 Task: Look for space in Lasarte, Spain from 9th June, 2023 to 17th June, 2023 for 2 adults in price range Rs.7000 to Rs.12000. Place can be private room with 1  bedroom having 2 beds and 1 bathroom. Property type can be house, flat, guest house. Amenities needed are: wifi, washing machine. Booking option can be shelf check-in. Required host language is English.
Action: Mouse moved to (235, 147)
Screenshot: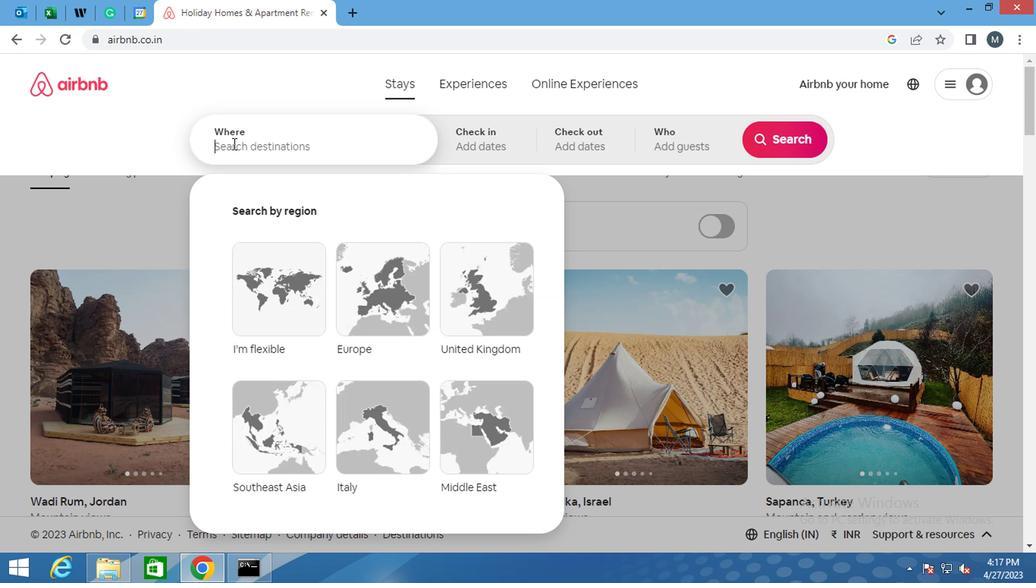 
Action: Mouse pressed left at (235, 147)
Screenshot: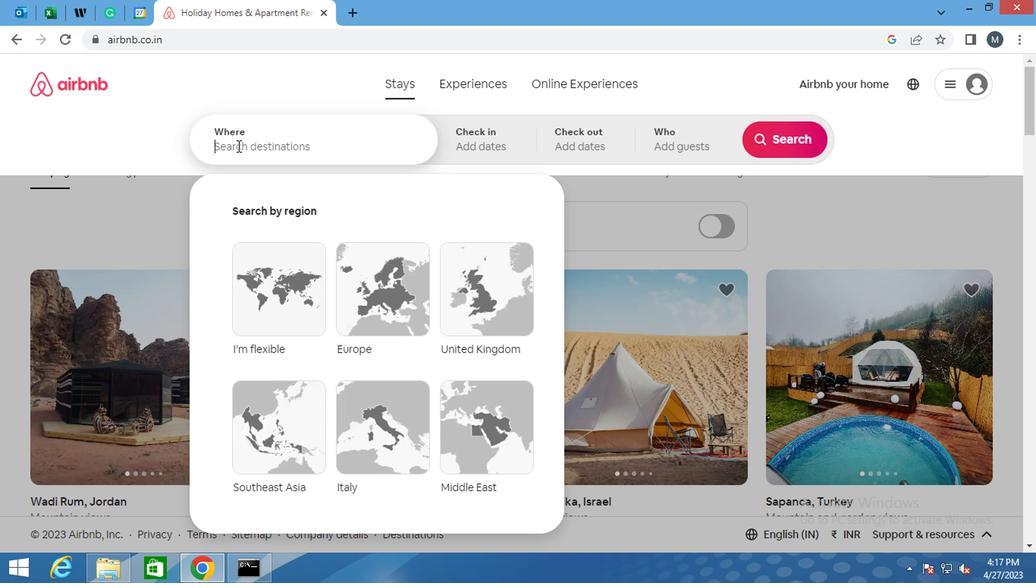 
Action: Key pressed <Key.shift>LASARTE,<Key.space><Key.shift>SPAIN
Screenshot: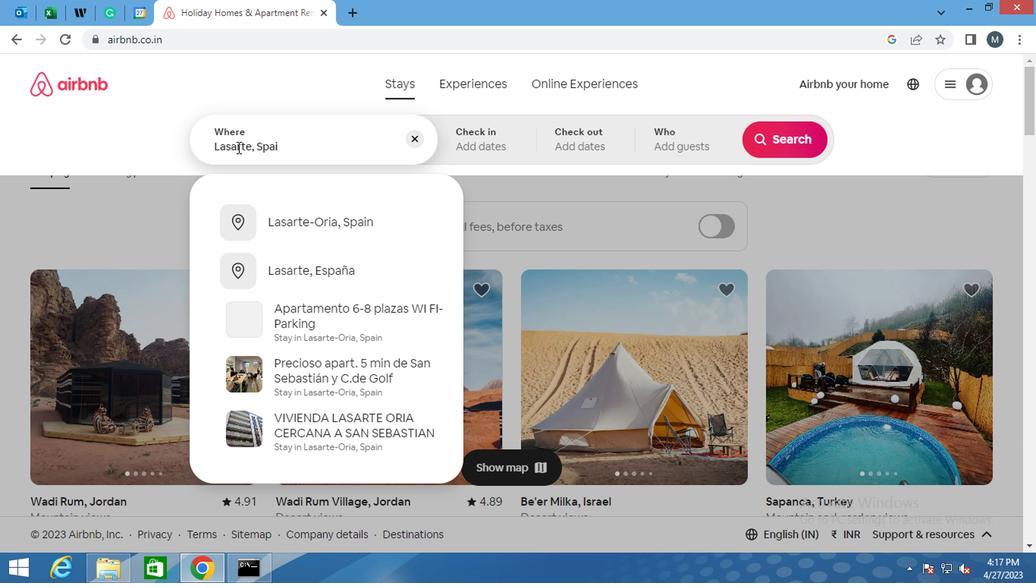 
Action: Mouse moved to (300, 148)
Screenshot: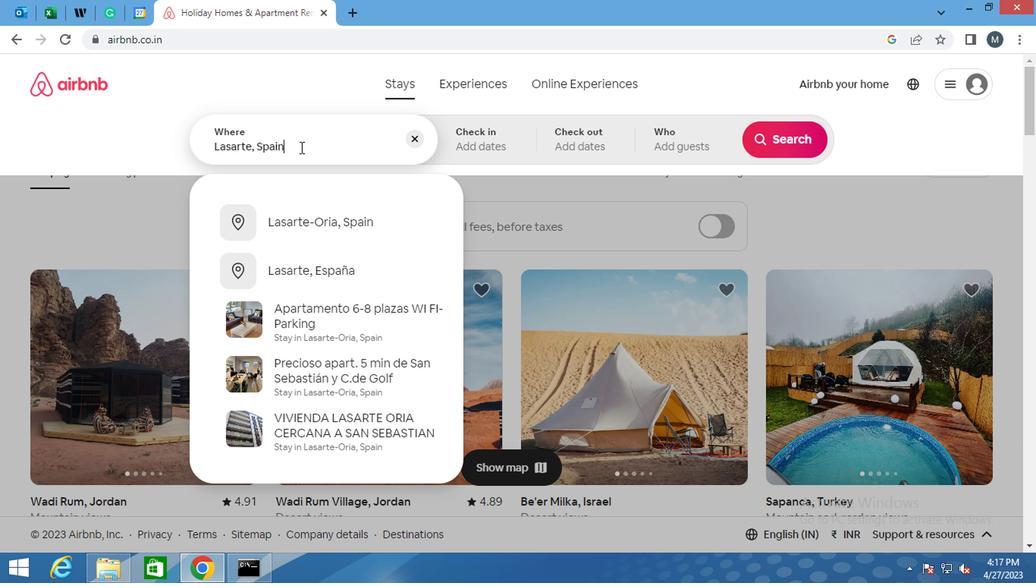 
Action: Key pressed <Key.enter>
Screenshot: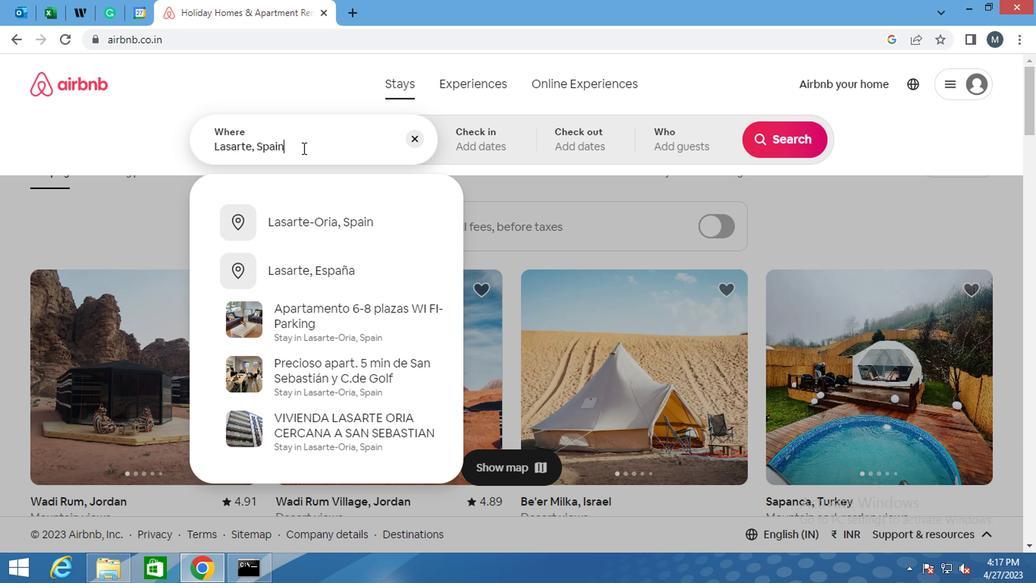 
Action: Mouse moved to (764, 260)
Screenshot: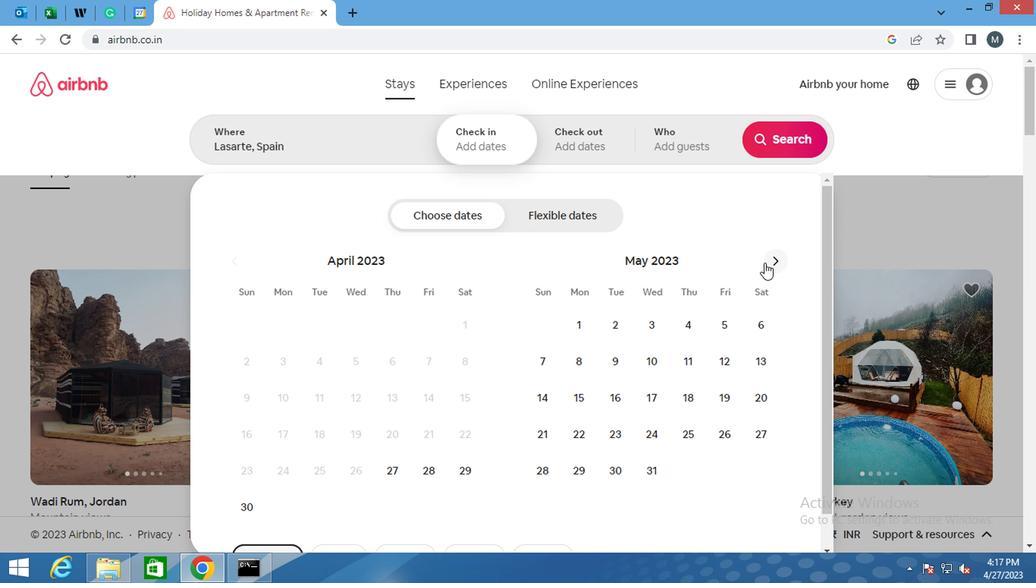 
Action: Mouse pressed left at (764, 260)
Screenshot: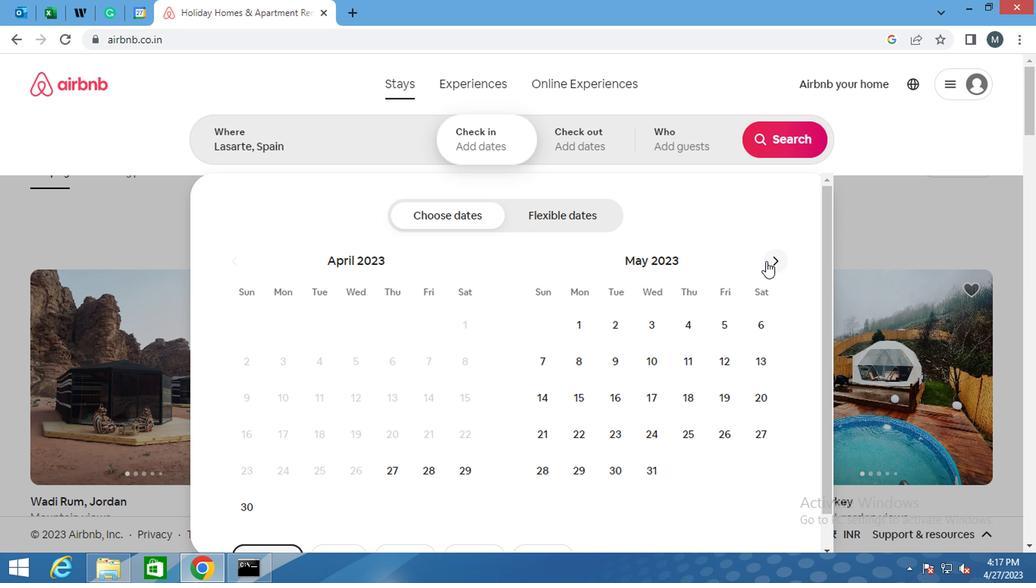 
Action: Mouse pressed left at (764, 260)
Screenshot: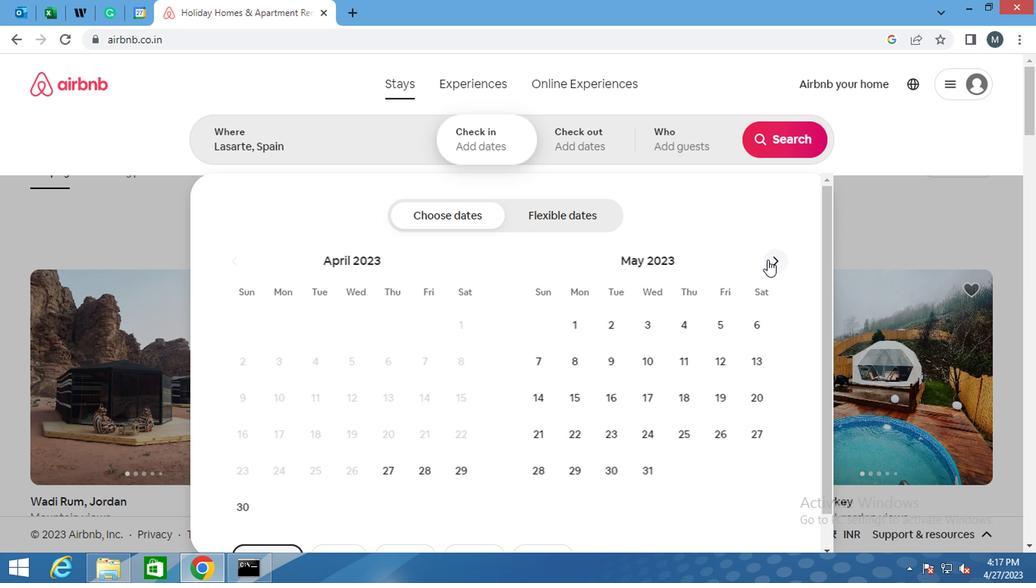 
Action: Mouse moved to (419, 372)
Screenshot: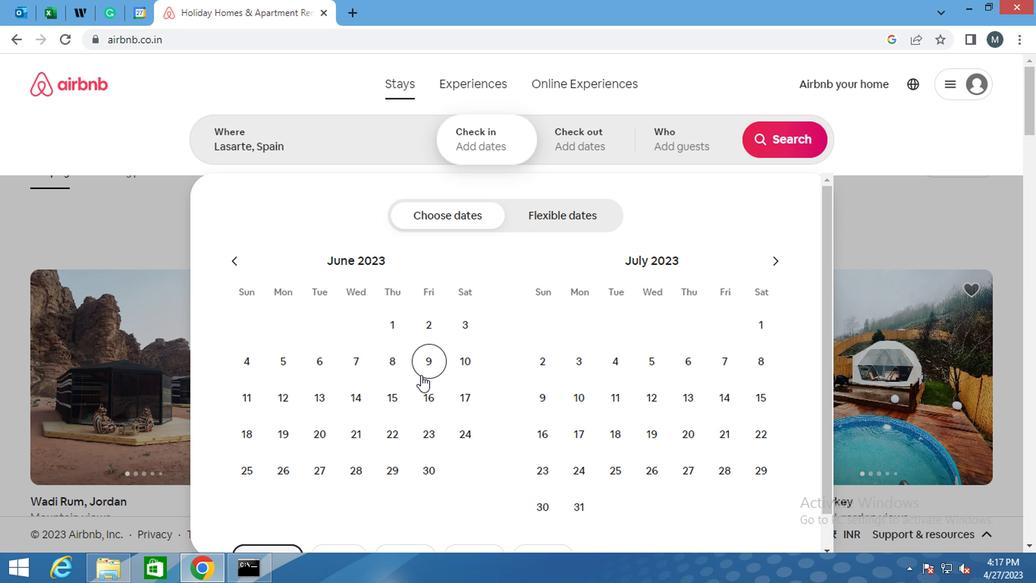 
Action: Mouse pressed left at (419, 372)
Screenshot: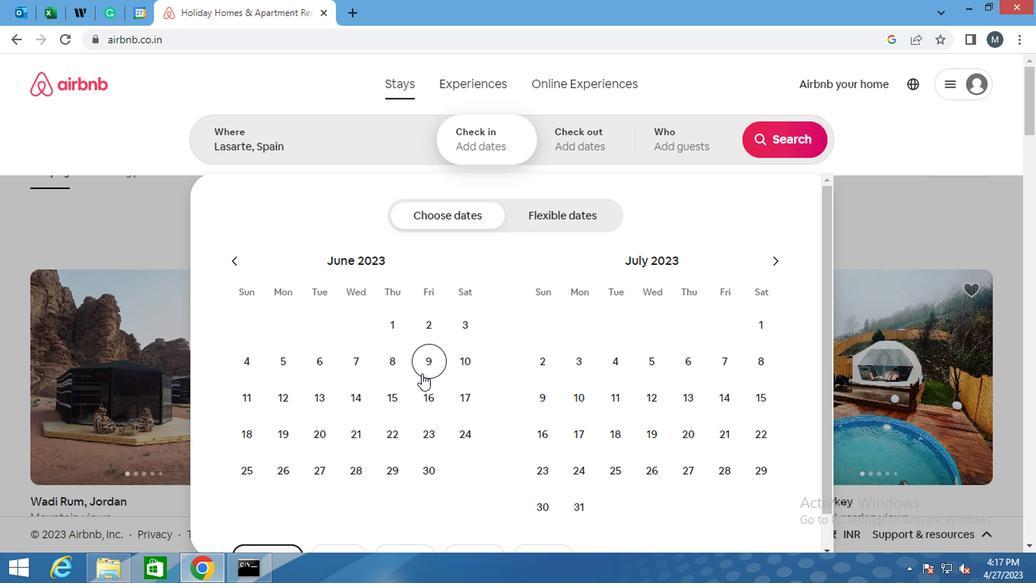 
Action: Mouse moved to (448, 402)
Screenshot: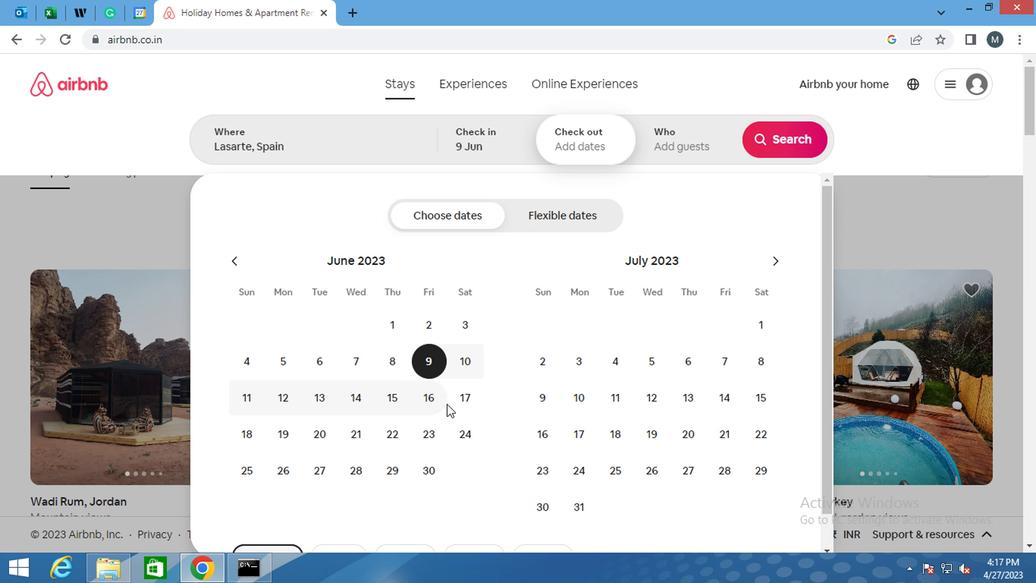 
Action: Mouse pressed left at (448, 402)
Screenshot: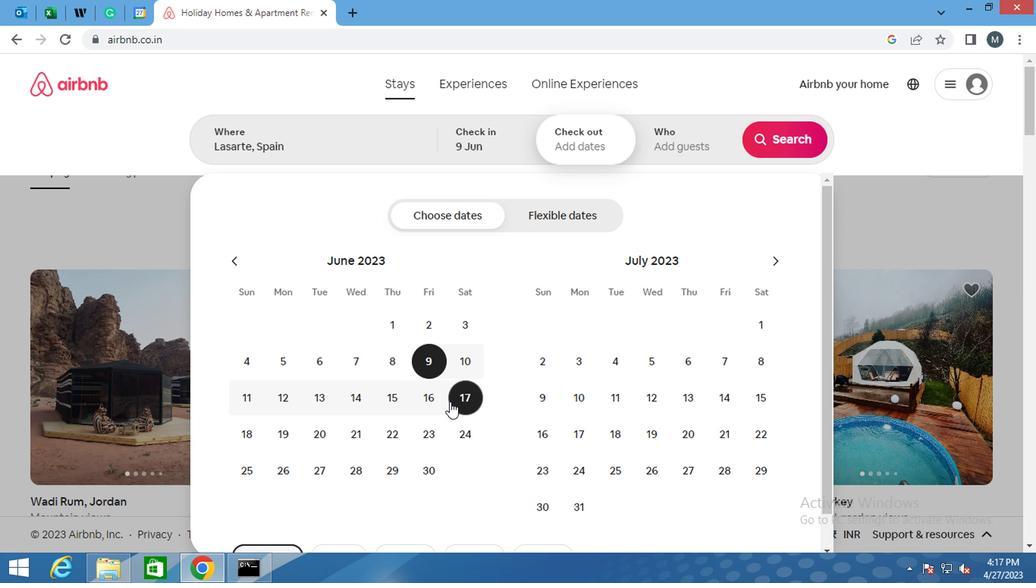
Action: Mouse moved to (651, 148)
Screenshot: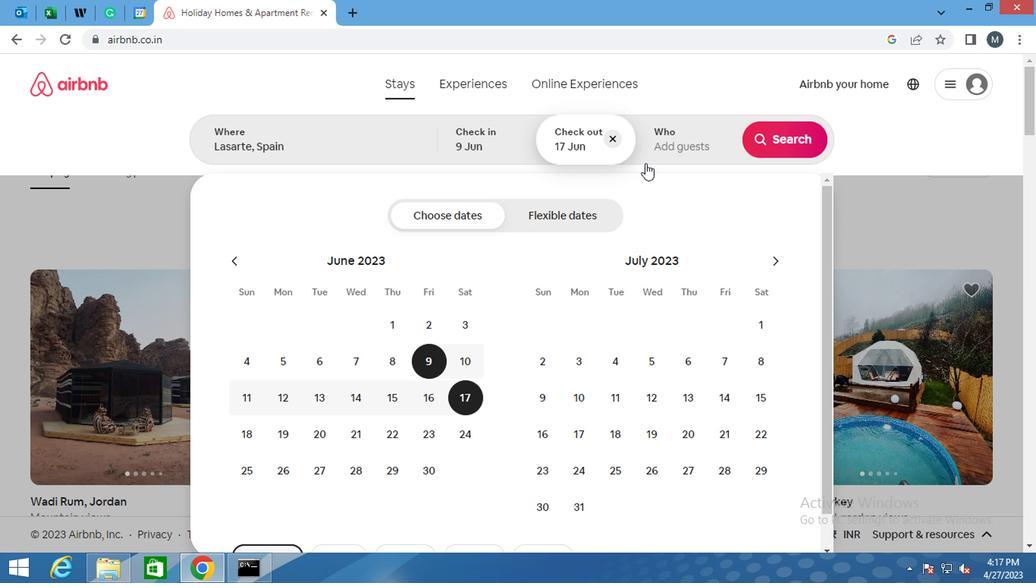 
Action: Mouse pressed left at (651, 148)
Screenshot: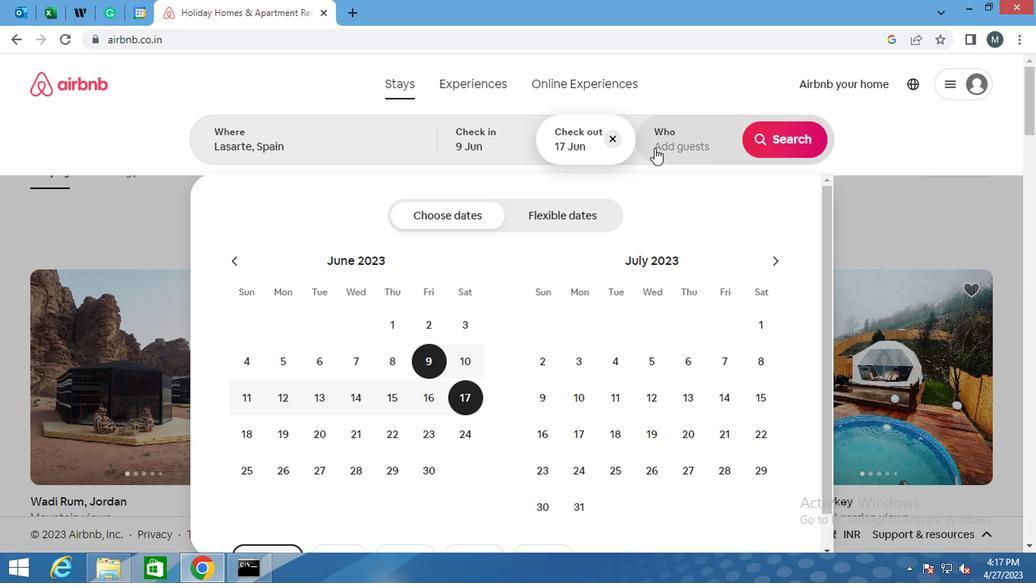 
Action: Mouse moved to (783, 223)
Screenshot: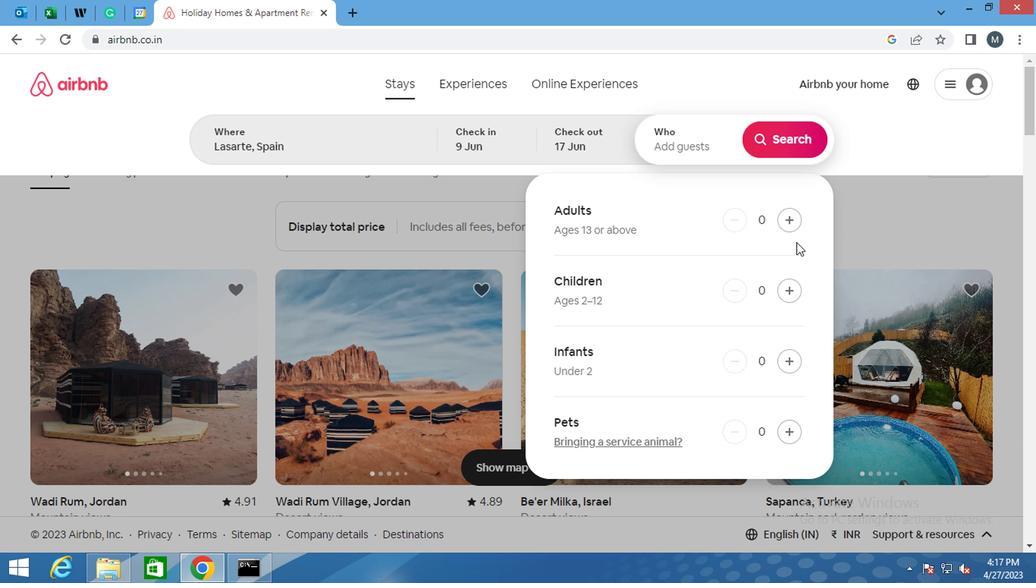 
Action: Mouse pressed left at (783, 223)
Screenshot: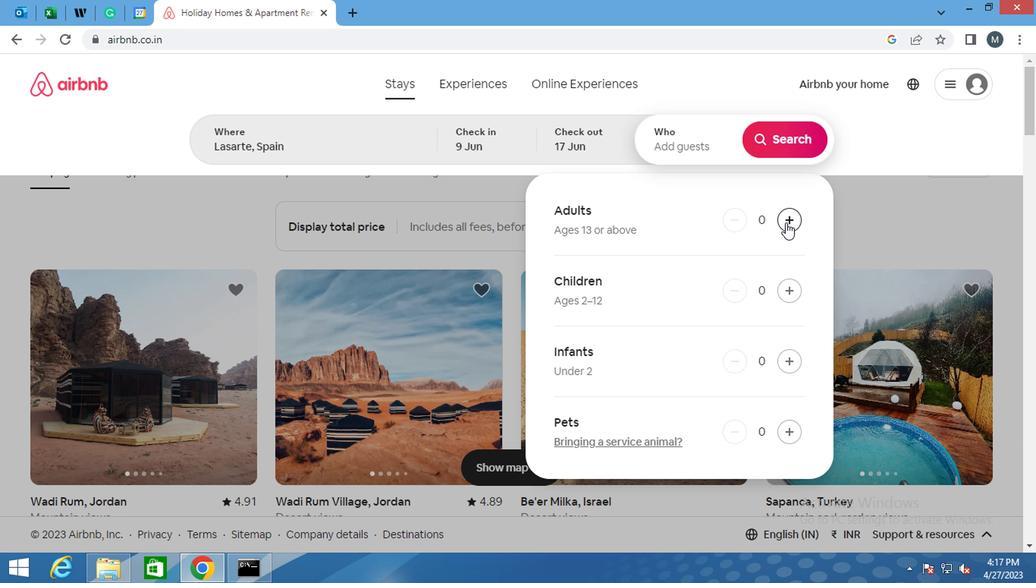 
Action: Mouse moved to (783, 222)
Screenshot: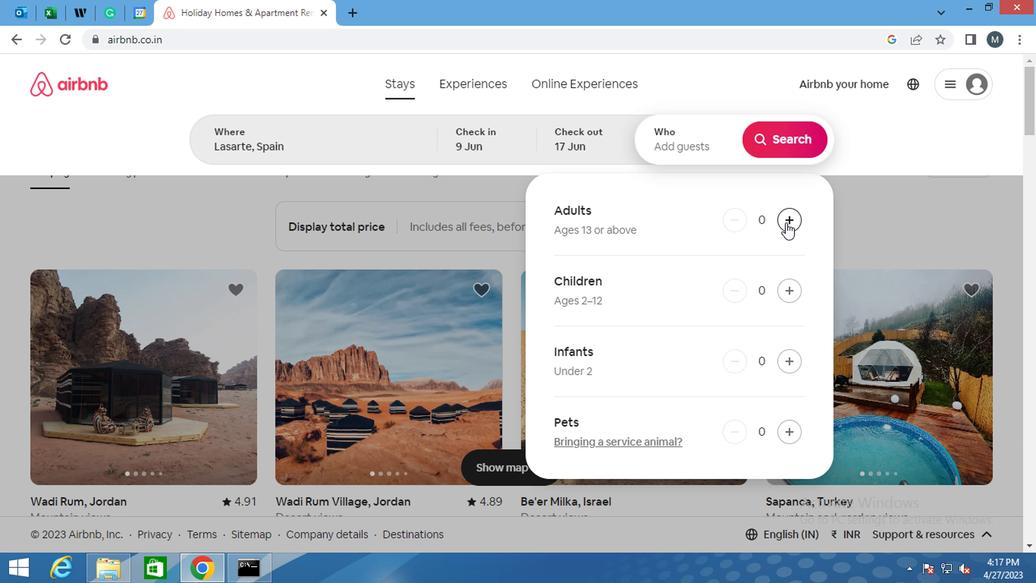
Action: Mouse pressed left at (783, 222)
Screenshot: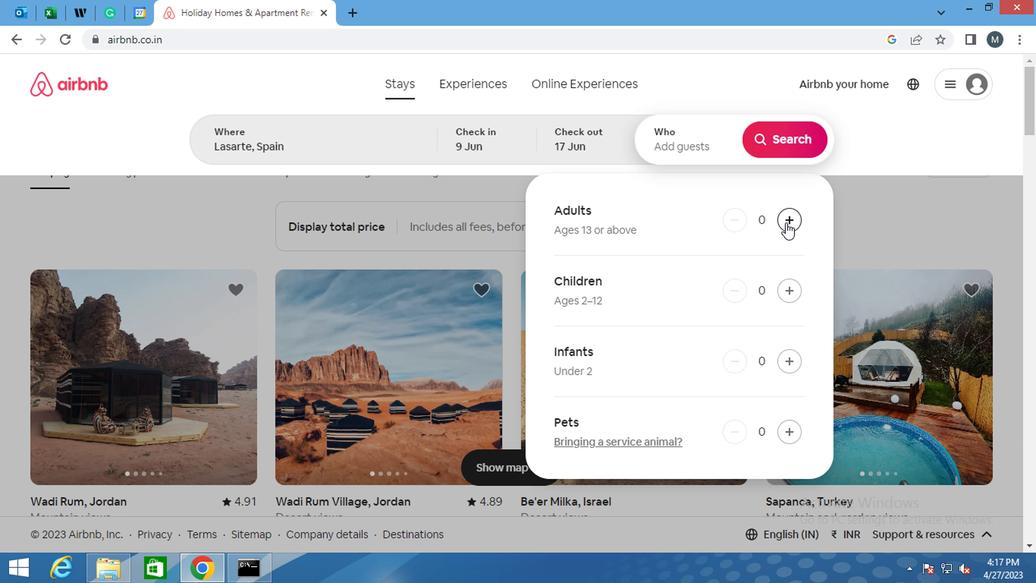 
Action: Mouse moved to (792, 144)
Screenshot: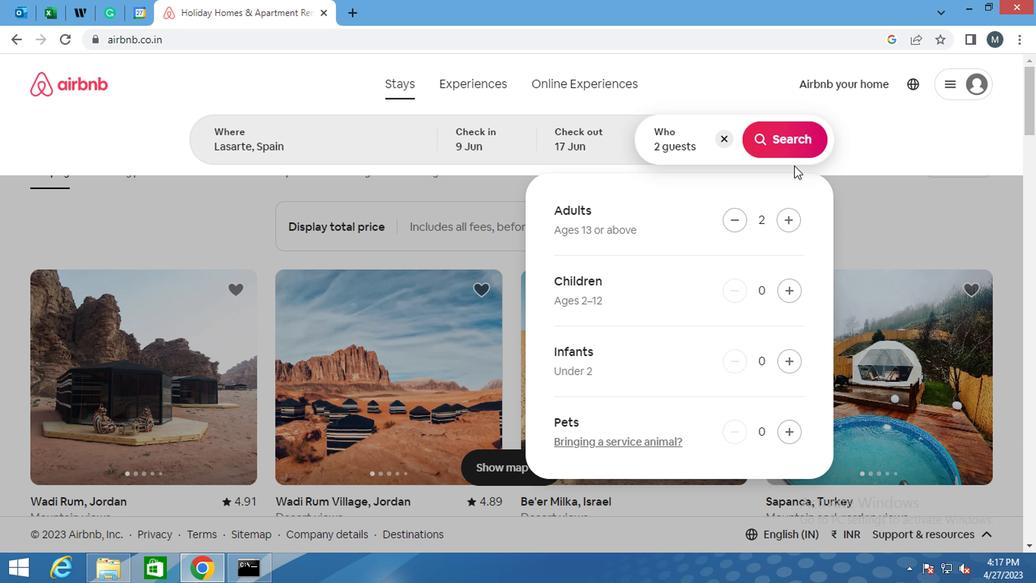 
Action: Mouse pressed left at (792, 144)
Screenshot: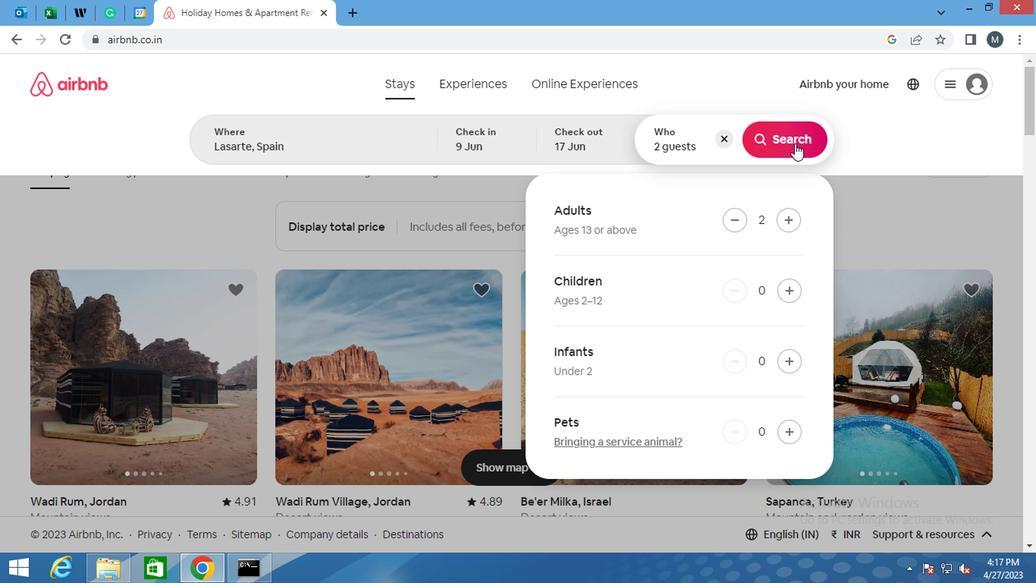 
Action: Mouse moved to (953, 157)
Screenshot: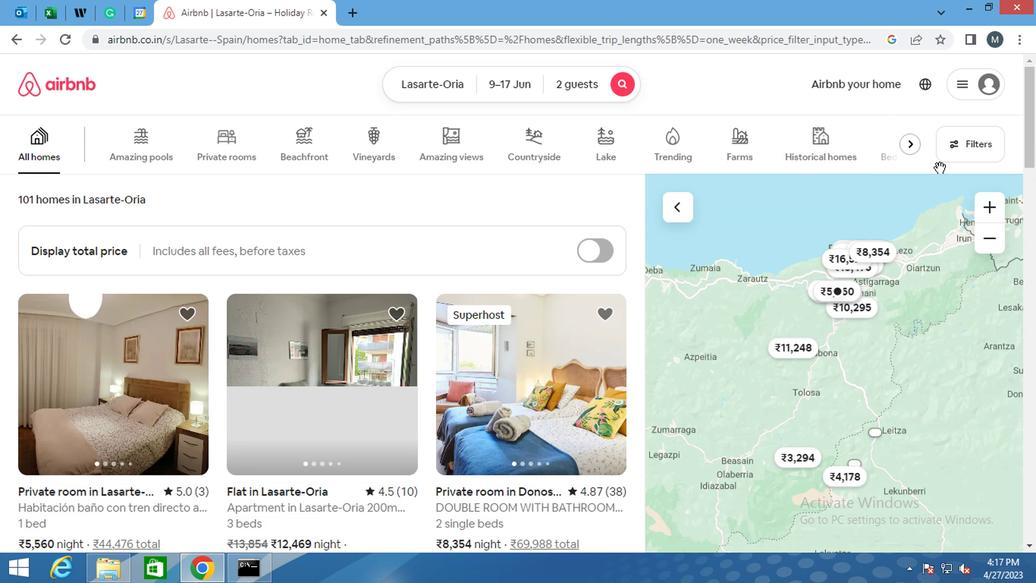 
Action: Mouse pressed left at (953, 157)
Screenshot: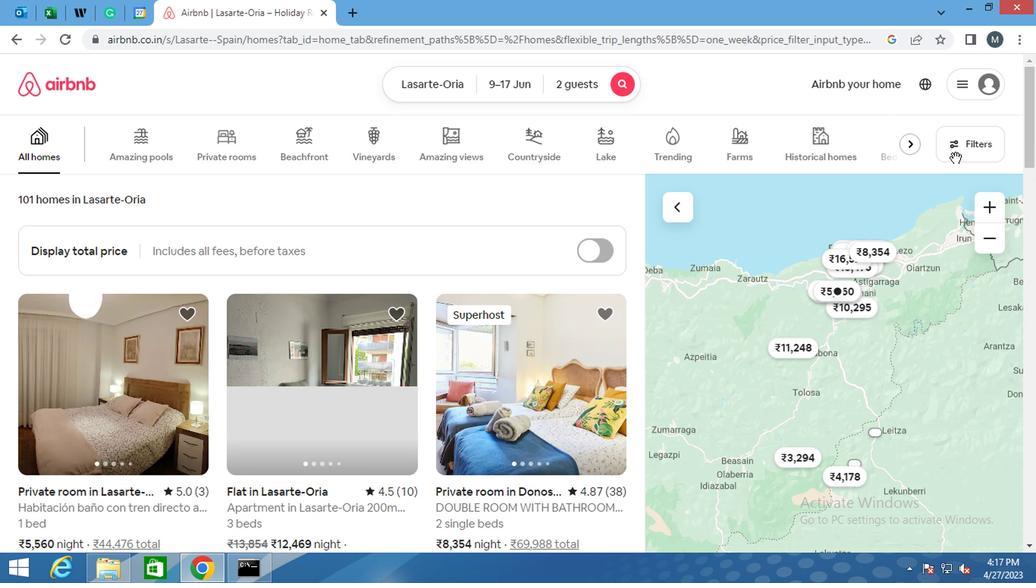 
Action: Mouse moved to (368, 329)
Screenshot: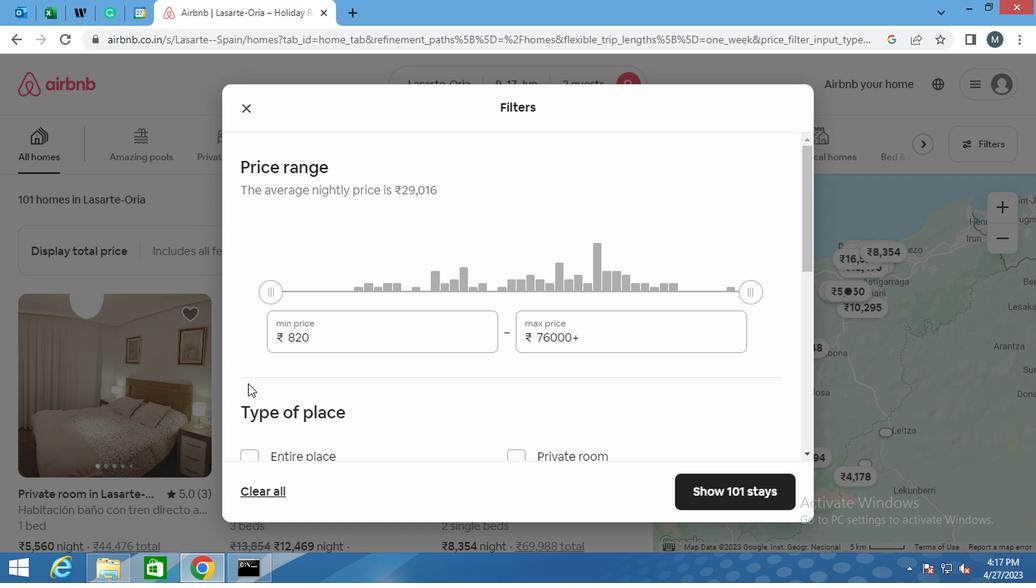 
Action: Mouse pressed left at (368, 329)
Screenshot: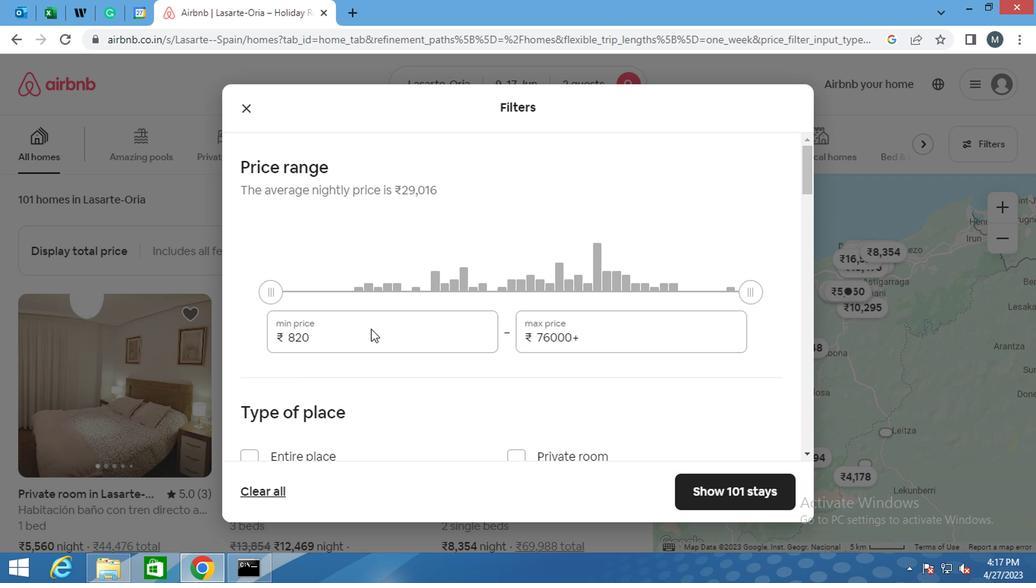
Action: Mouse moved to (346, 340)
Screenshot: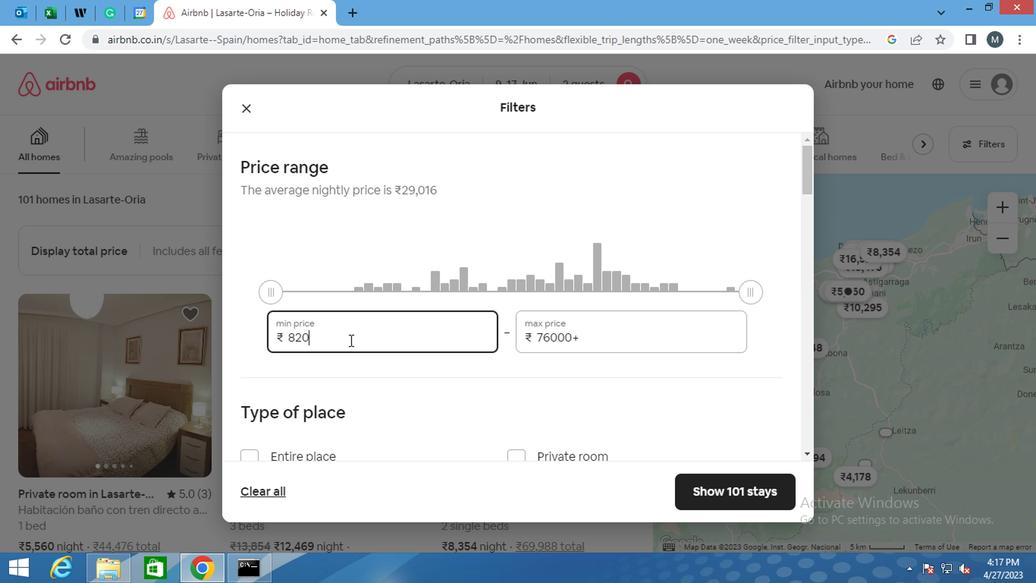 
Action: Key pressed <Key.backspace>
Screenshot: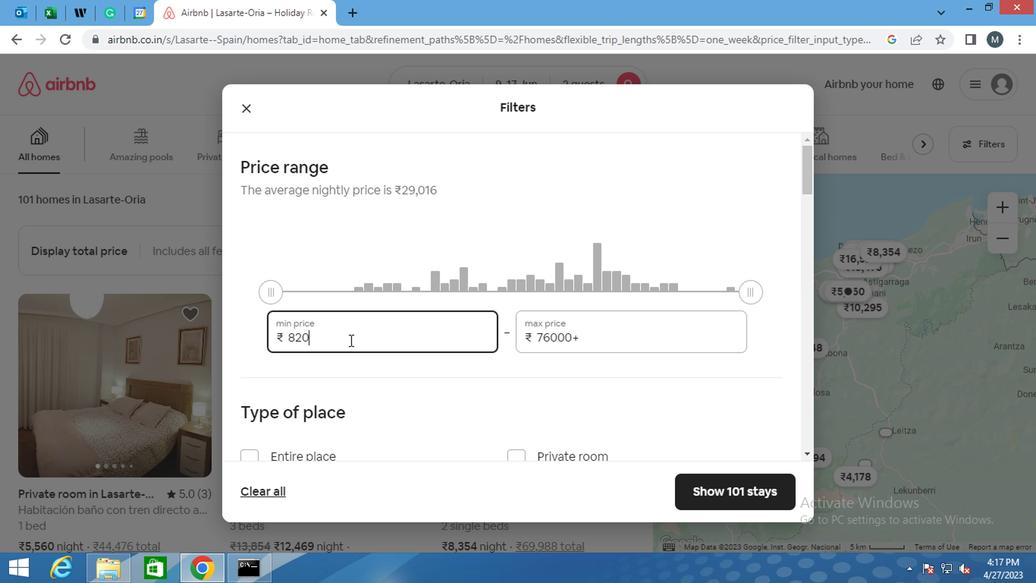 
Action: Mouse moved to (336, 343)
Screenshot: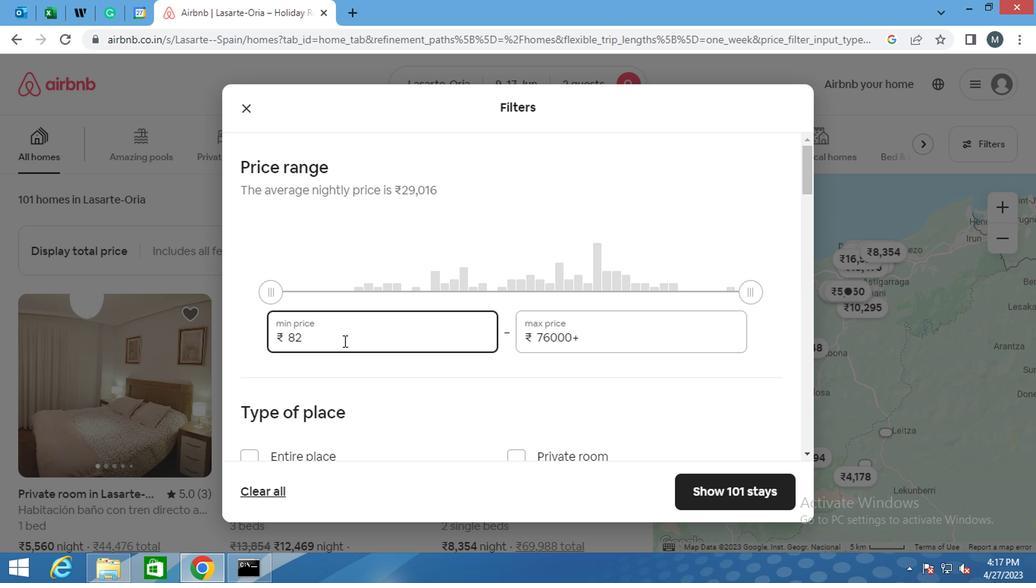 
Action: Key pressed <Key.backspace><Key.backspace><Key.backspace><Key.backspace><Key.backspace><Key.backspace>
Screenshot: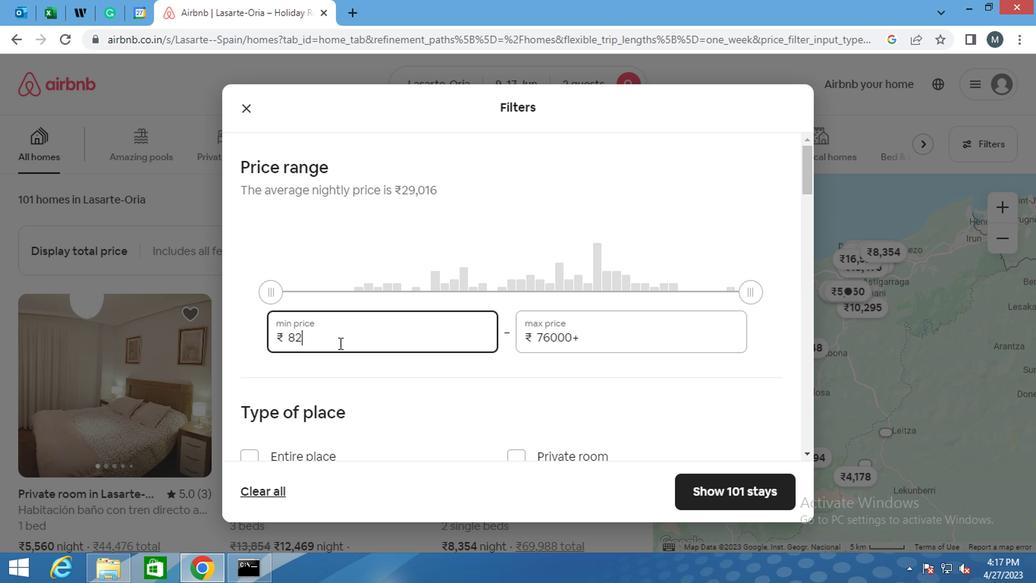 
Action: Mouse moved to (264, 401)
Screenshot: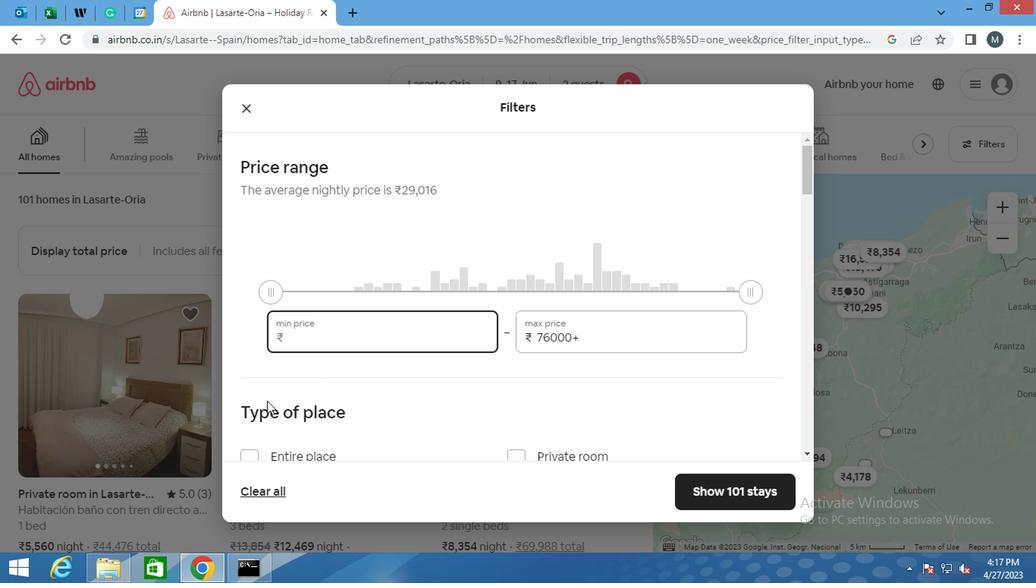 
Action: Key pressed 7000
Screenshot: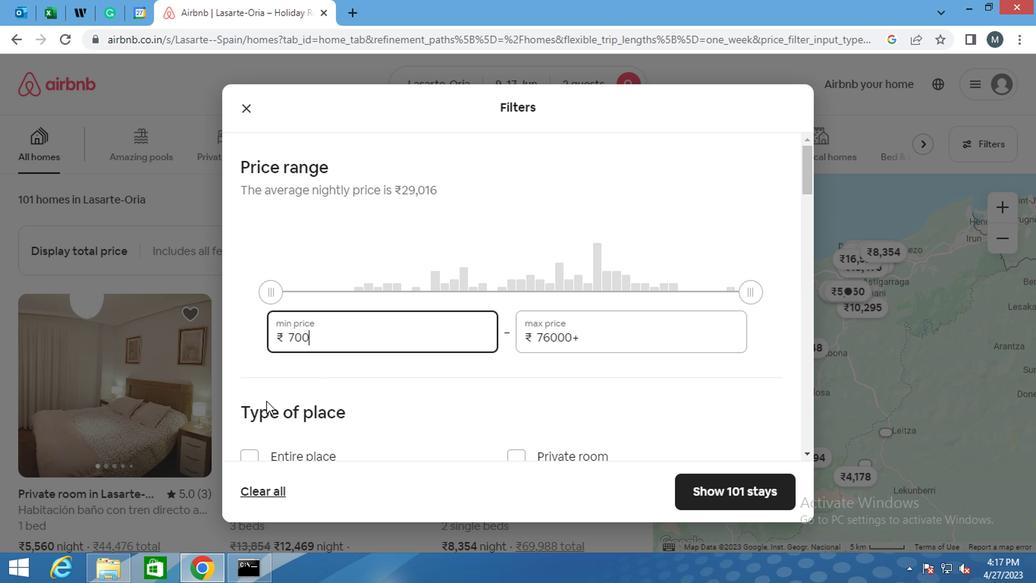 
Action: Mouse moved to (581, 340)
Screenshot: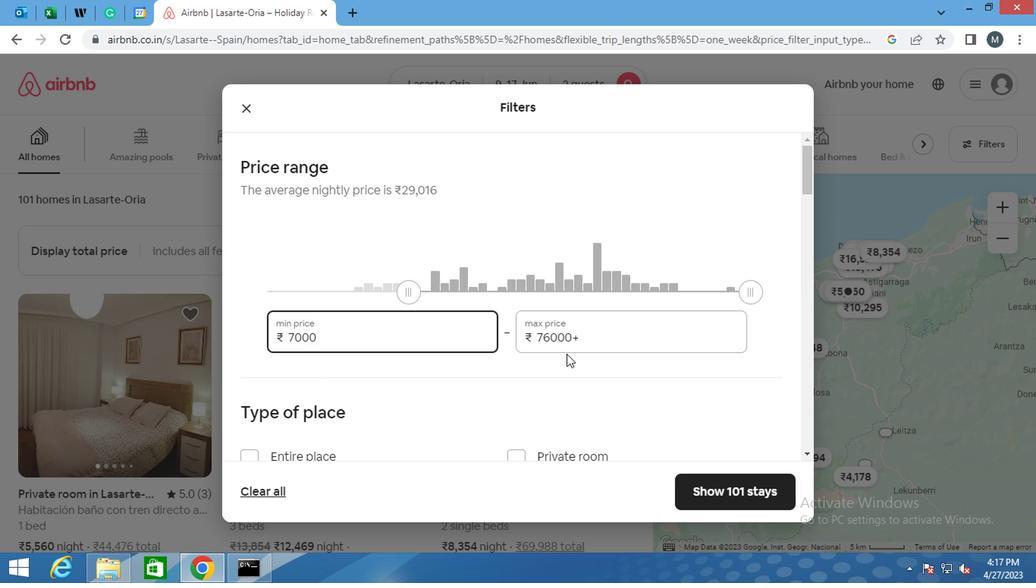 
Action: Mouse pressed left at (581, 340)
Screenshot: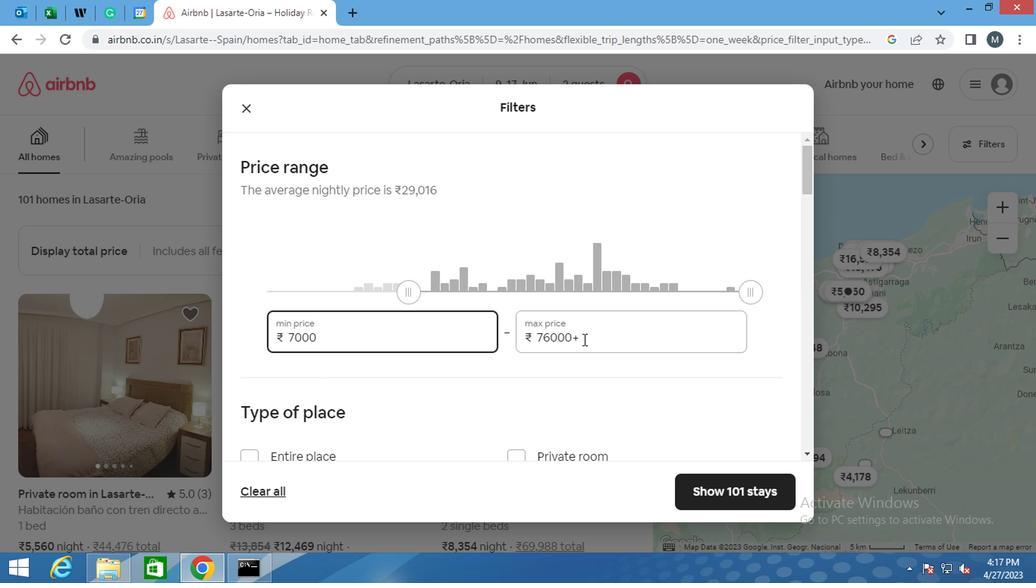 
Action: Mouse moved to (504, 338)
Screenshot: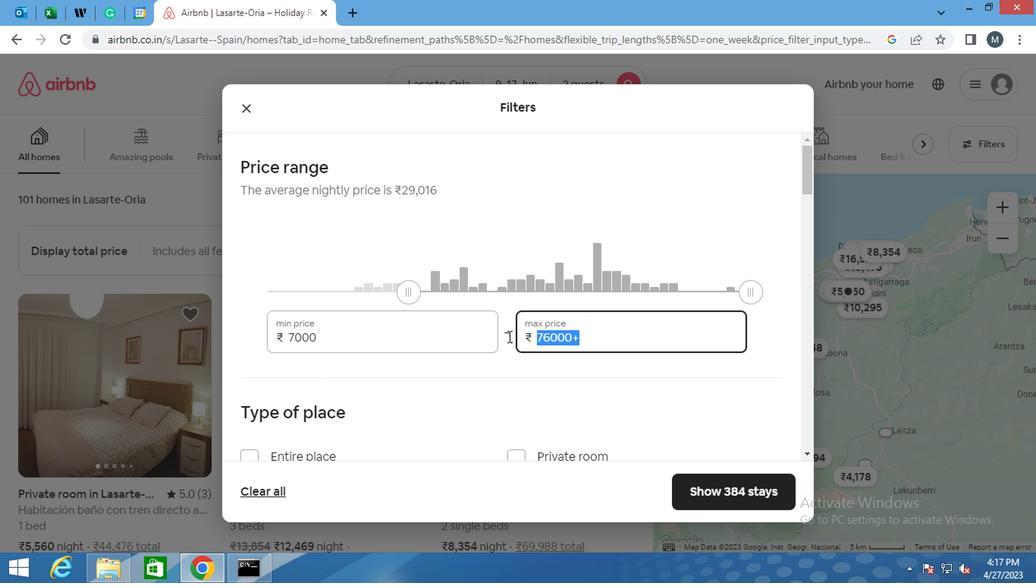 
Action: Key pressed 12000
Screenshot: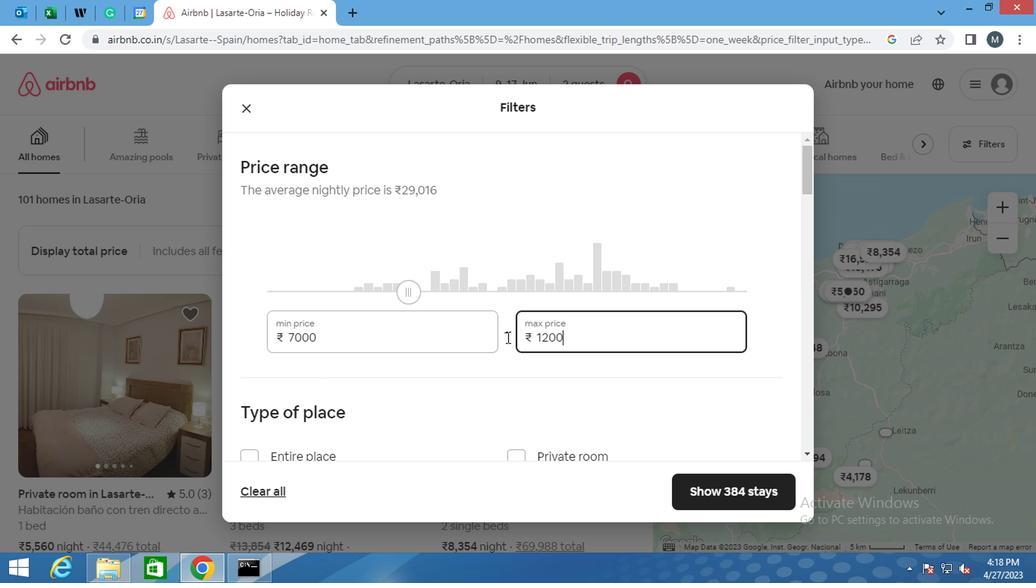 
Action: Mouse moved to (402, 327)
Screenshot: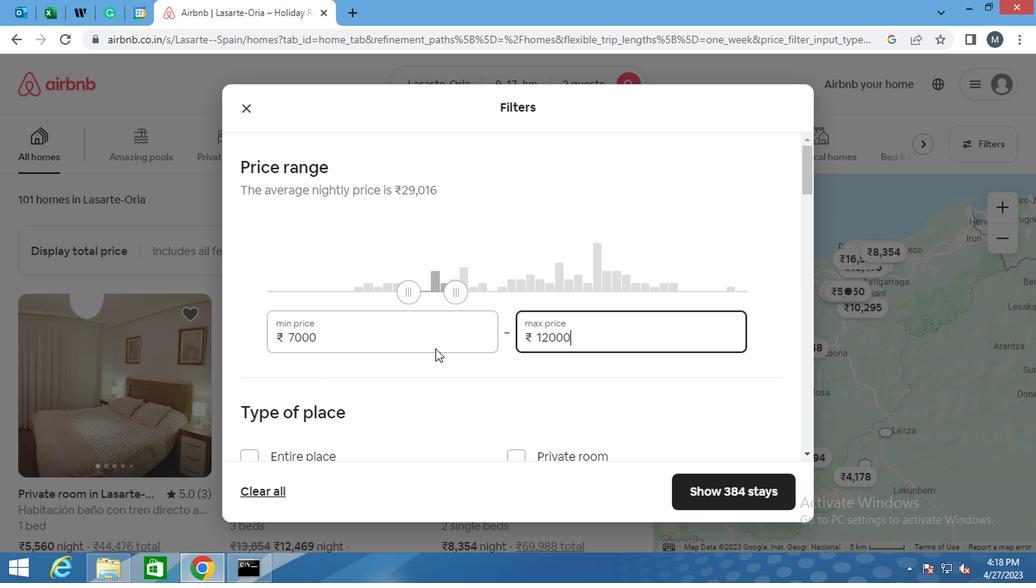 
Action: Mouse scrolled (402, 326) with delta (0, 0)
Screenshot: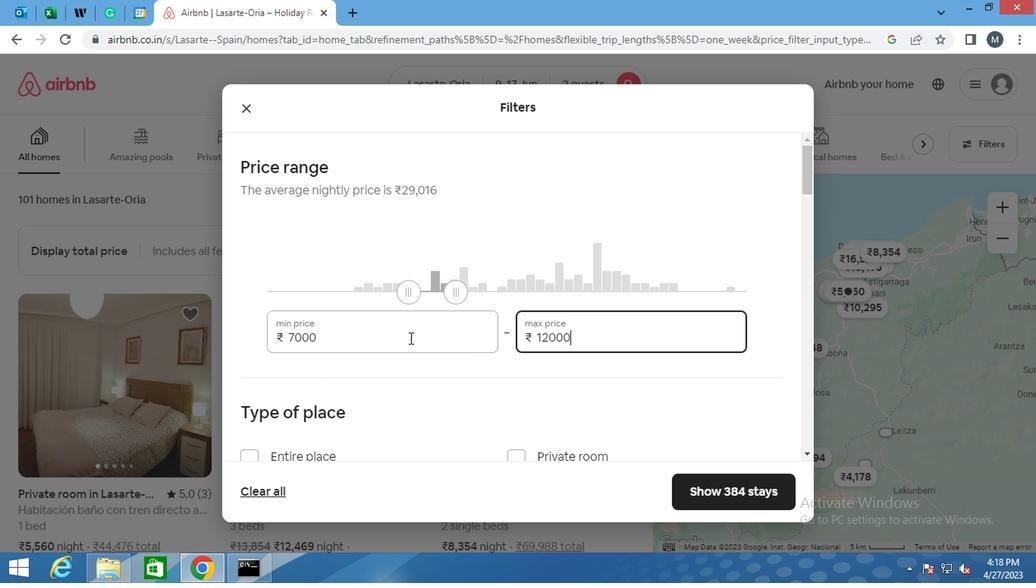
Action: Mouse moved to (275, 341)
Screenshot: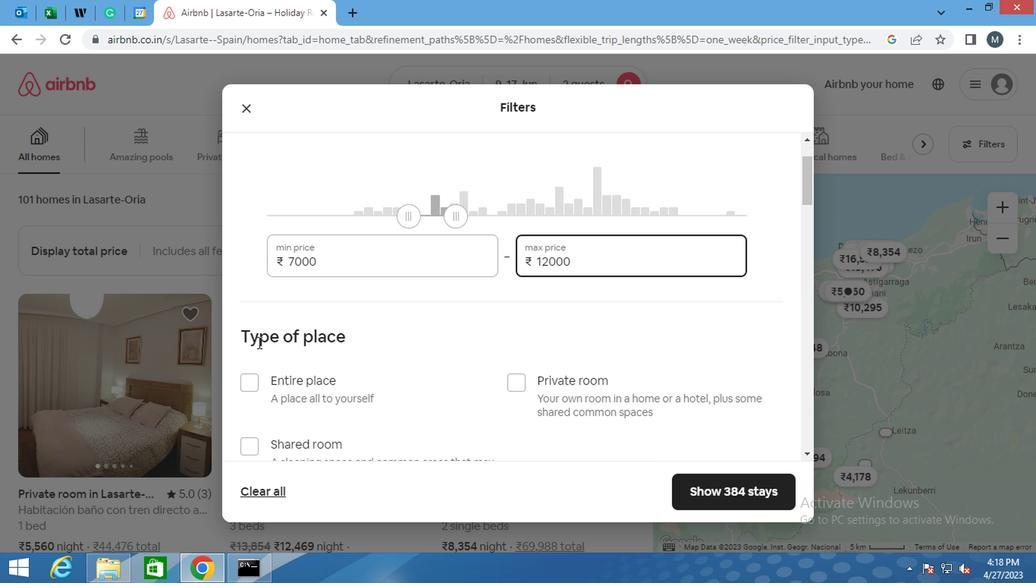 
Action: Mouse scrolled (275, 340) with delta (0, -1)
Screenshot: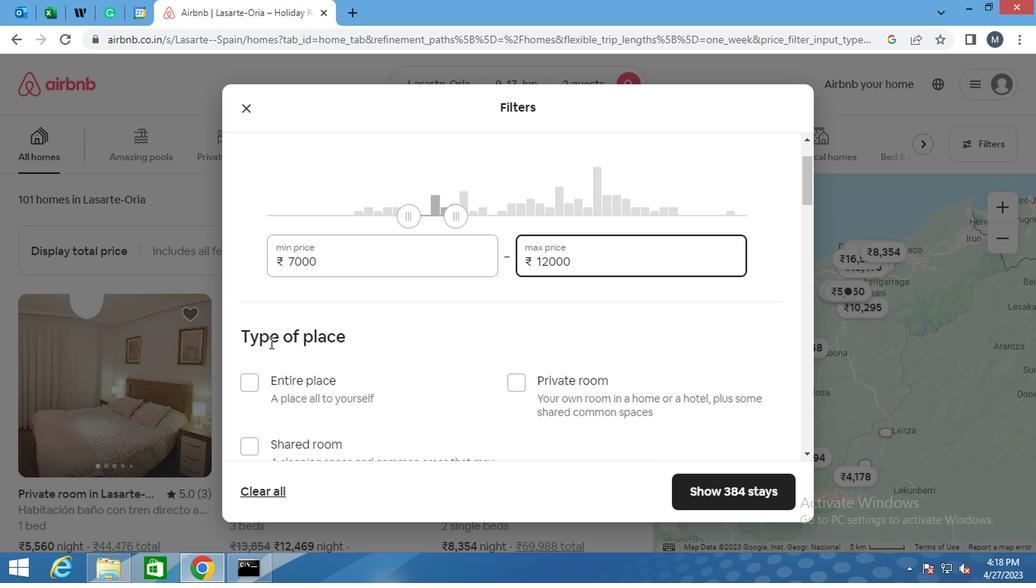 
Action: Mouse moved to (508, 298)
Screenshot: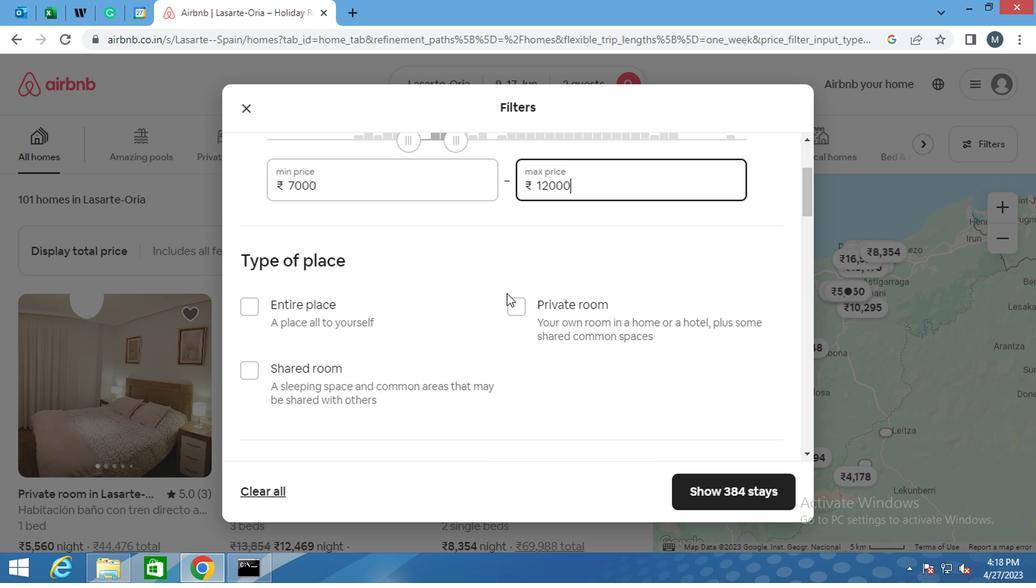 
Action: Mouse pressed left at (508, 298)
Screenshot: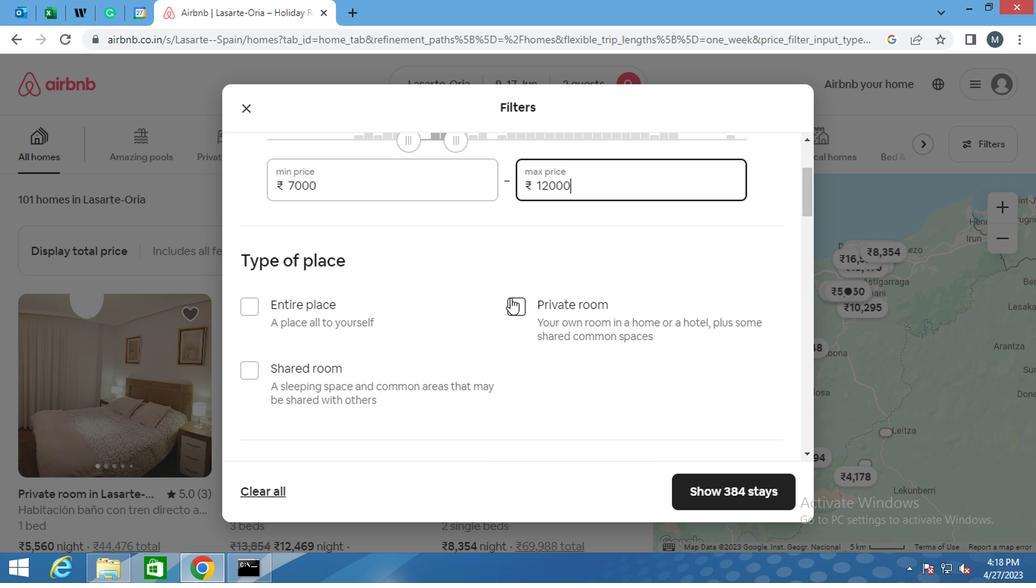 
Action: Mouse moved to (373, 284)
Screenshot: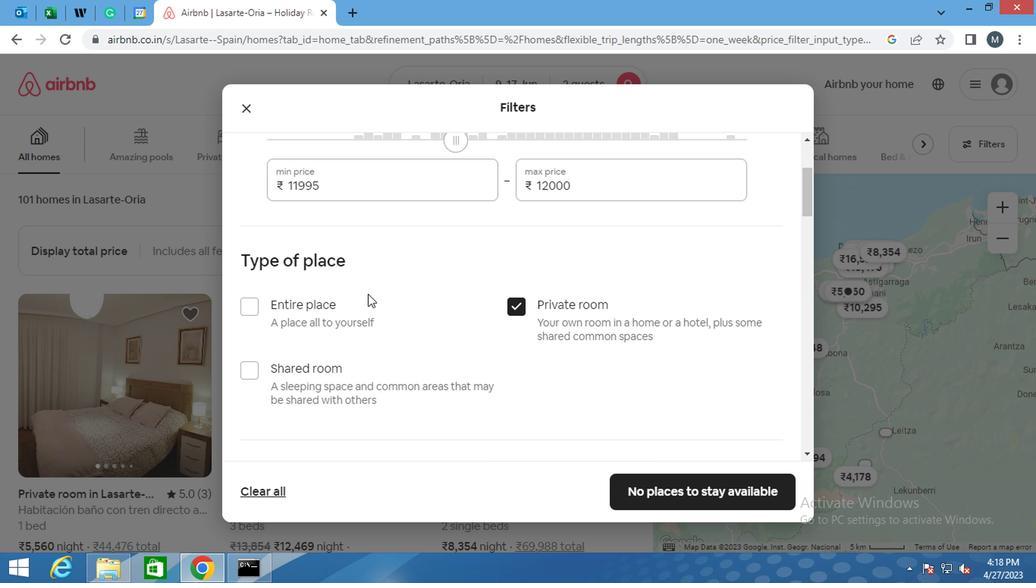 
Action: Mouse scrolled (373, 282) with delta (0, -1)
Screenshot: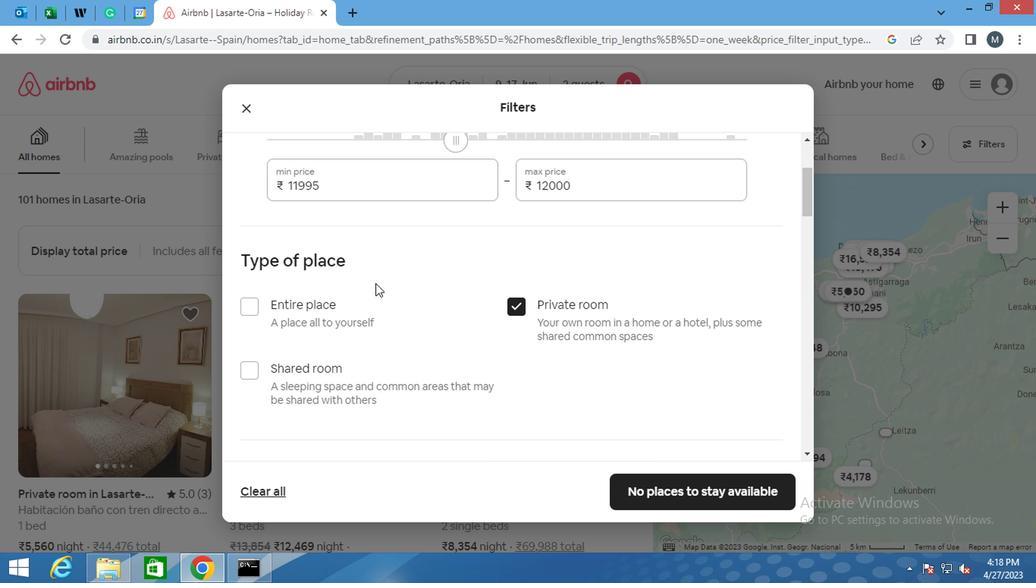 
Action: Mouse moved to (371, 284)
Screenshot: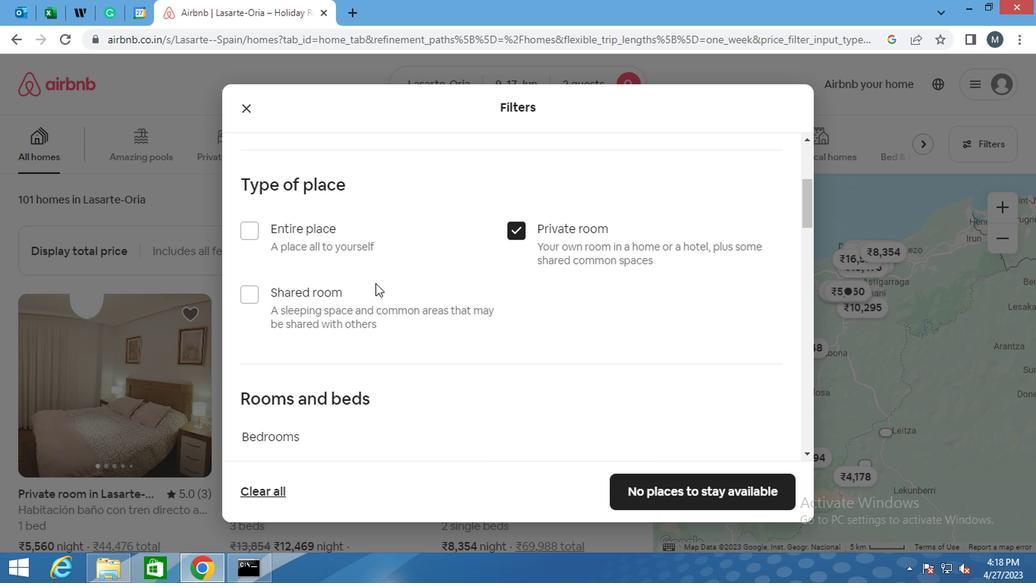 
Action: Mouse scrolled (371, 282) with delta (0, -1)
Screenshot: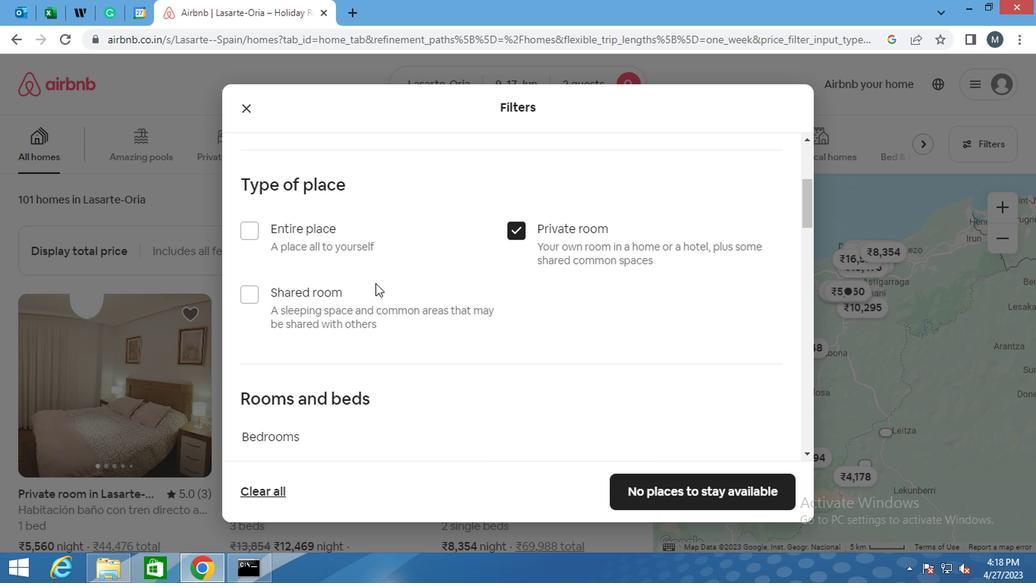 
Action: Mouse moved to (326, 335)
Screenshot: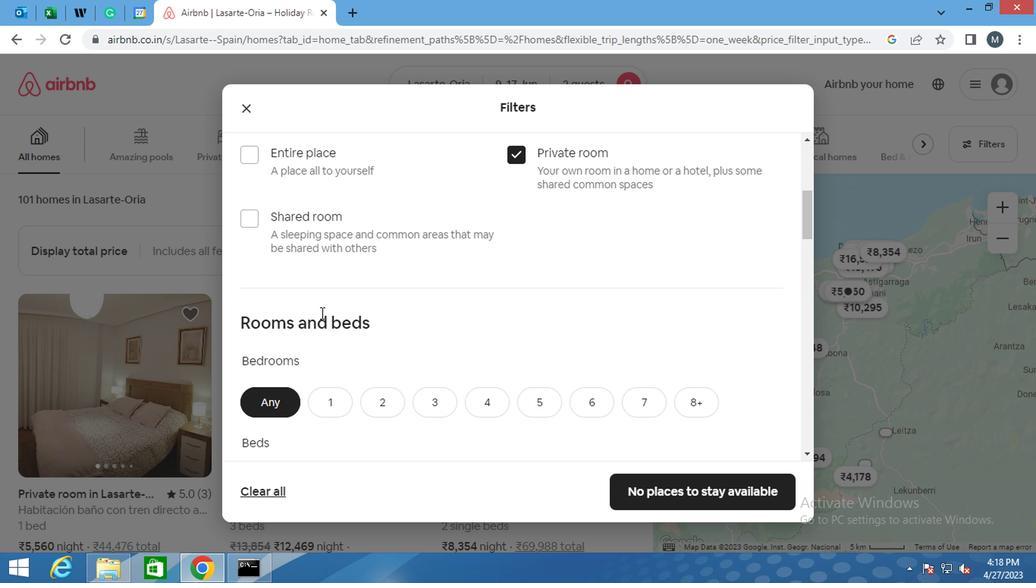 
Action: Mouse scrolled (326, 334) with delta (0, 0)
Screenshot: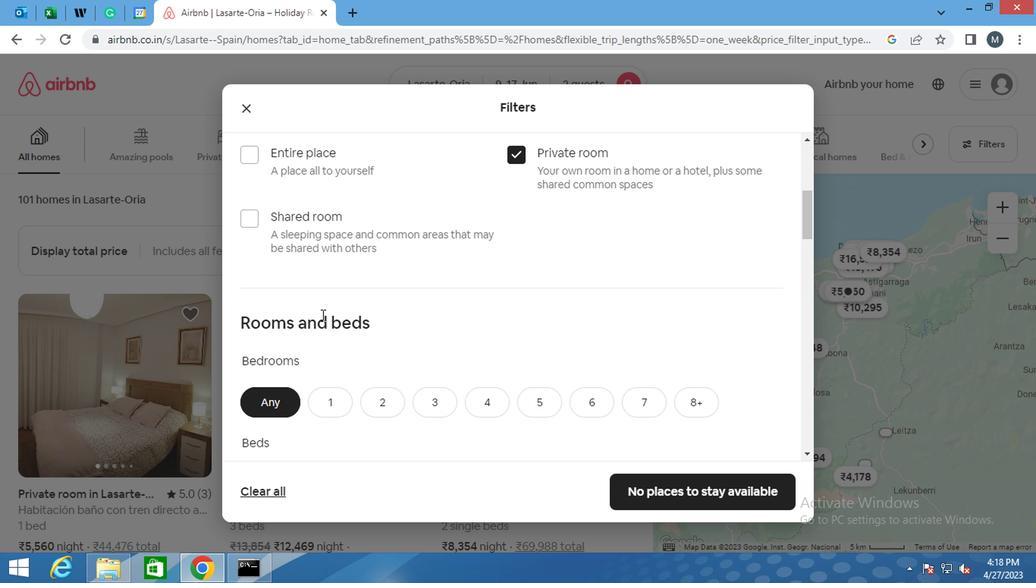 
Action: Mouse scrolled (326, 334) with delta (0, 0)
Screenshot: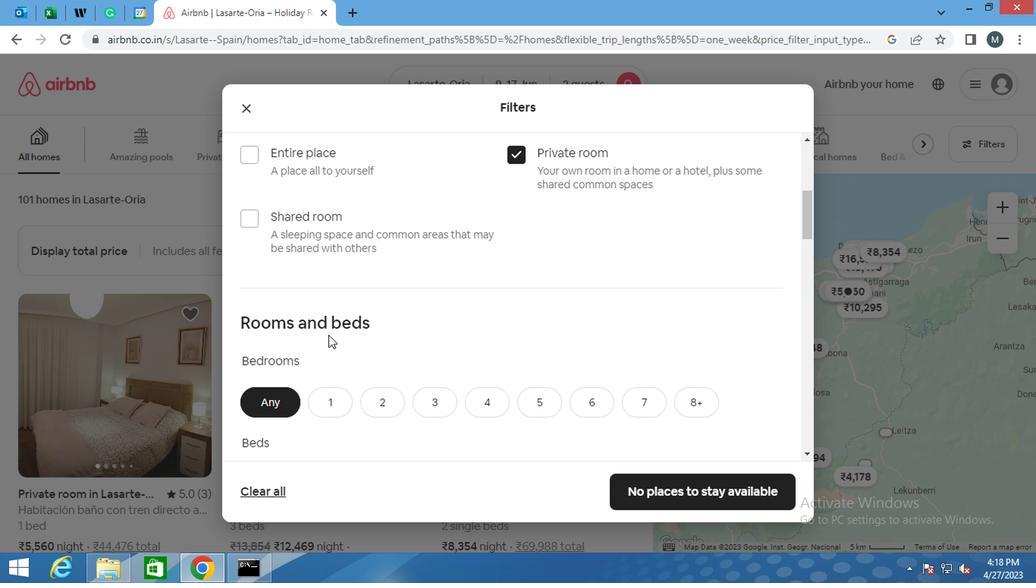 
Action: Mouse moved to (329, 252)
Screenshot: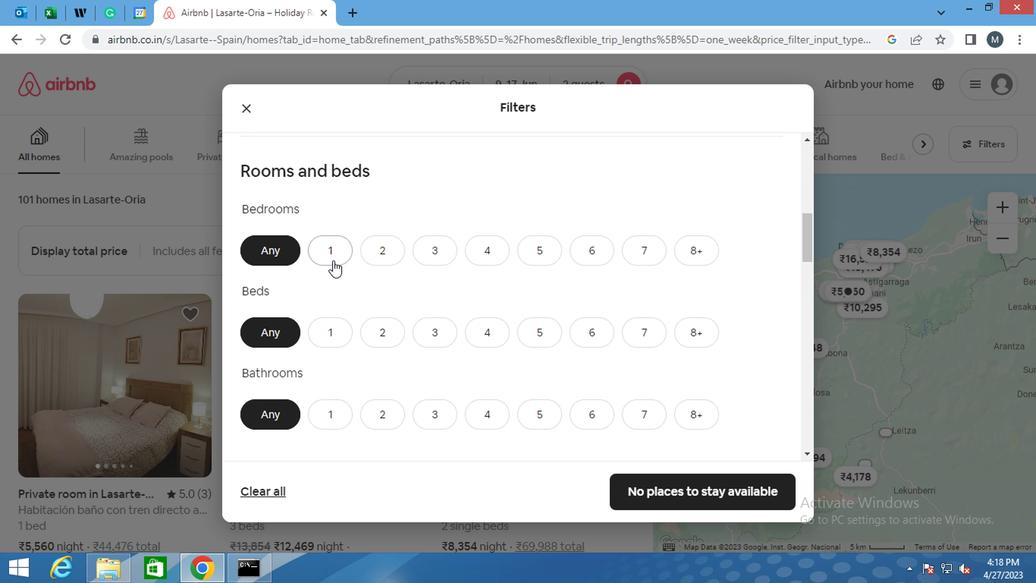 
Action: Mouse pressed left at (329, 252)
Screenshot: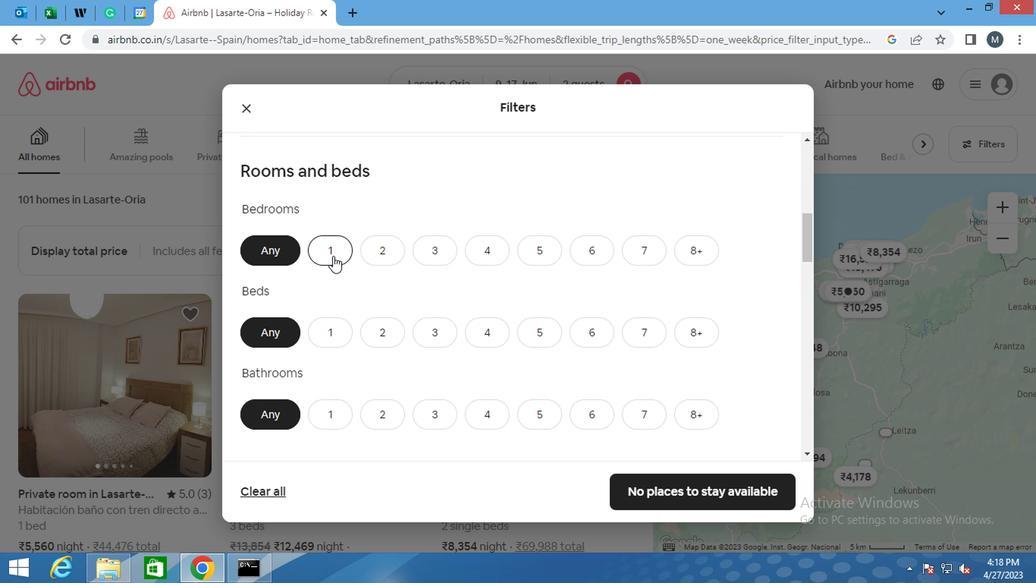 
Action: Mouse moved to (376, 338)
Screenshot: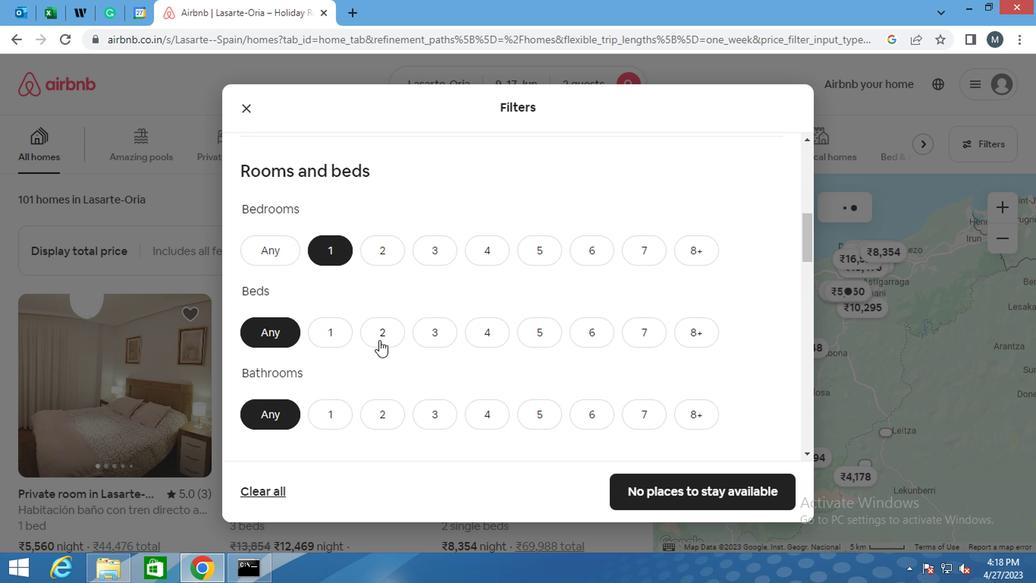 
Action: Mouse pressed left at (376, 338)
Screenshot: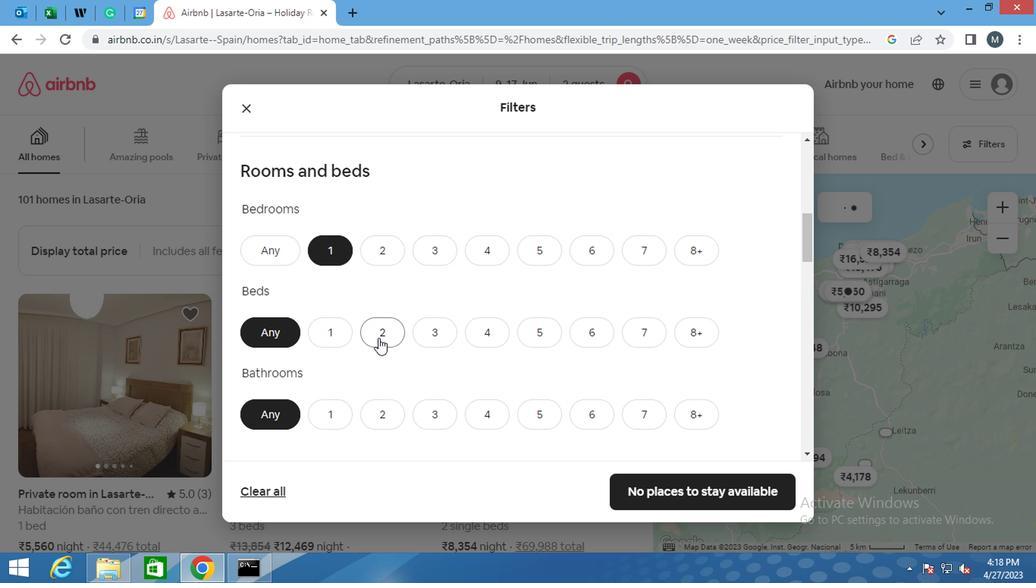 
Action: Mouse moved to (335, 408)
Screenshot: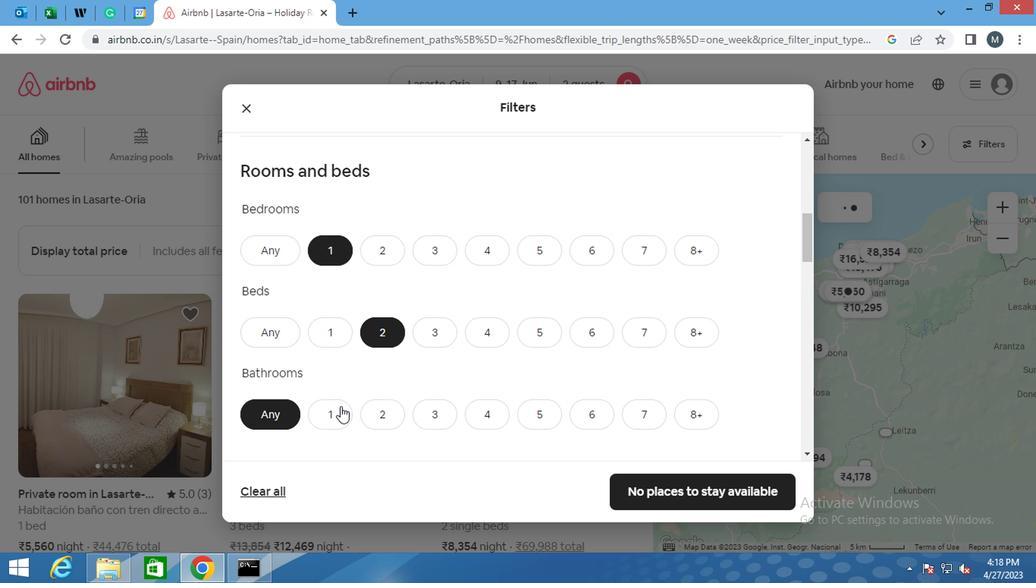
Action: Mouse pressed left at (335, 408)
Screenshot: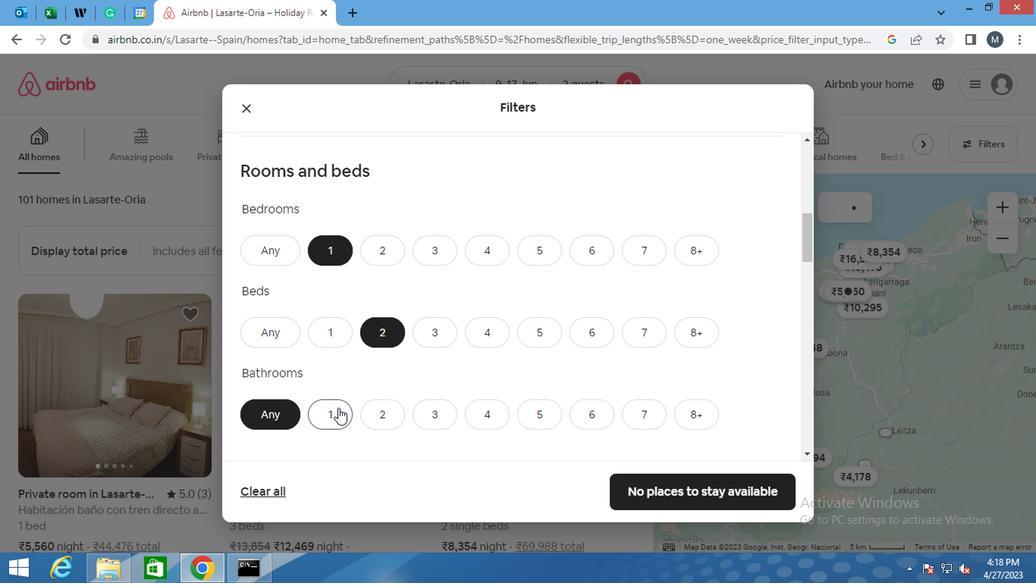 
Action: Mouse moved to (309, 385)
Screenshot: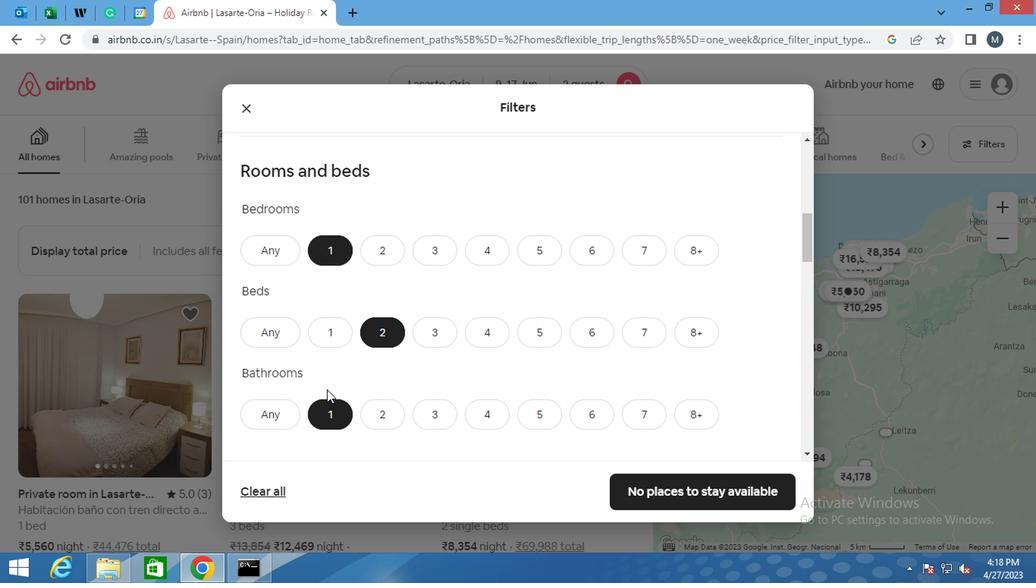 
Action: Mouse scrolled (309, 383) with delta (0, -1)
Screenshot: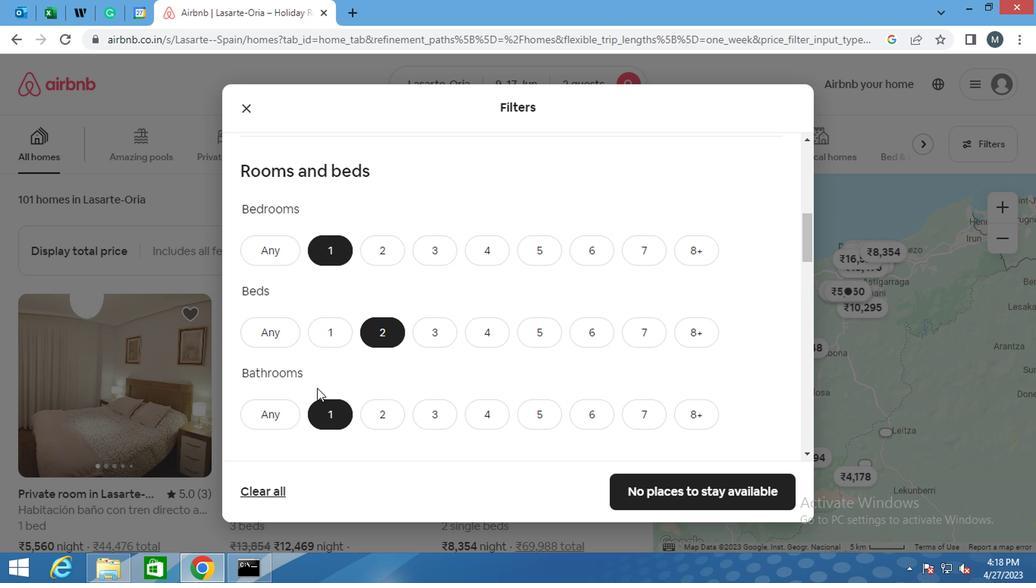 
Action: Mouse moved to (302, 383)
Screenshot: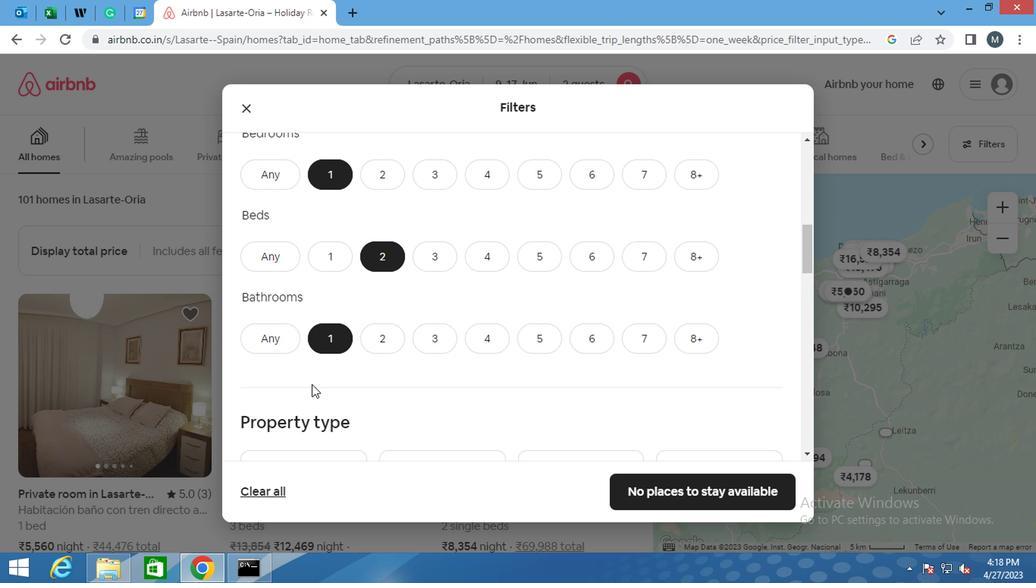 
Action: Mouse scrolled (302, 383) with delta (0, 0)
Screenshot: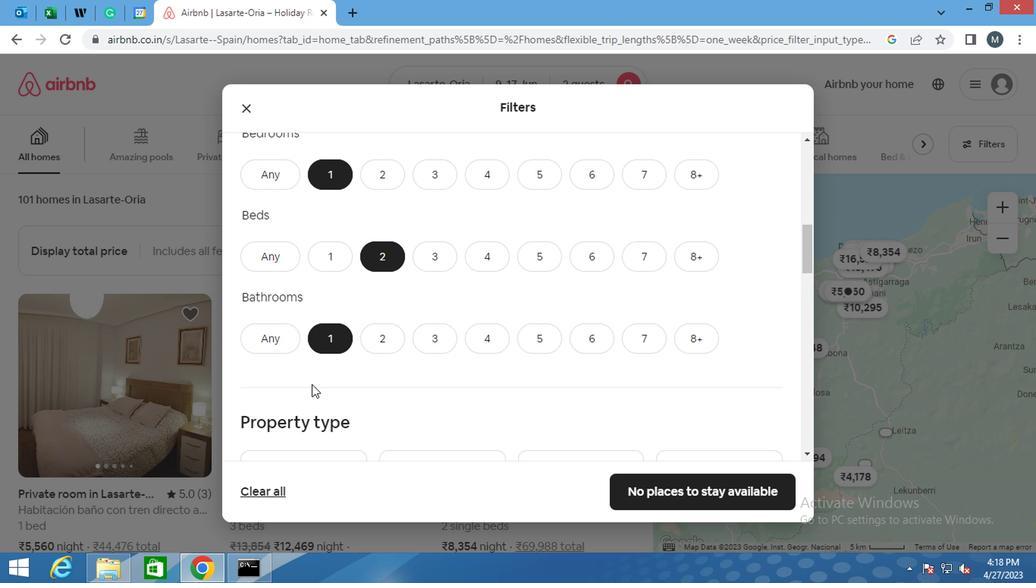 
Action: Mouse moved to (292, 390)
Screenshot: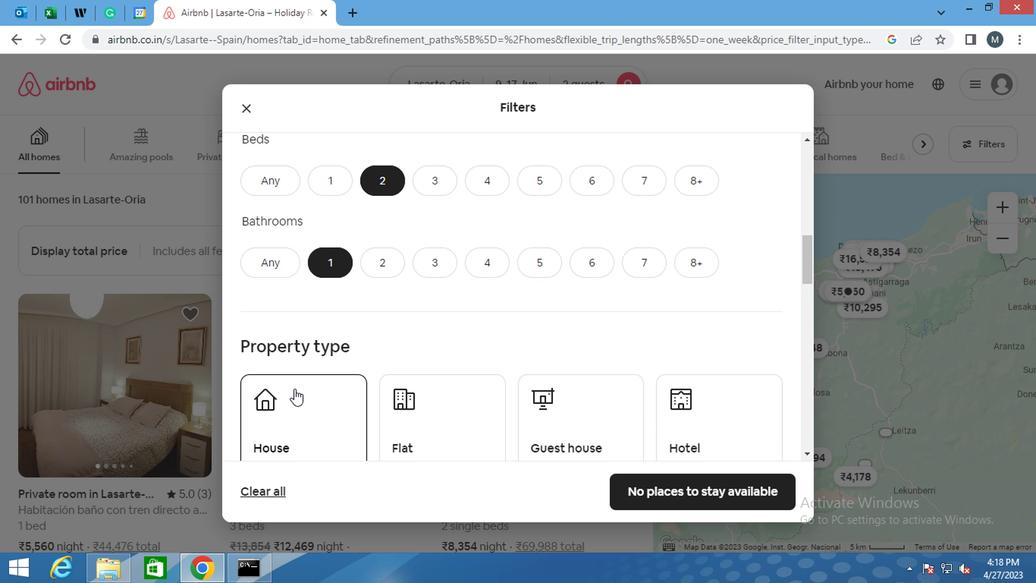 
Action: Mouse scrolled (292, 390) with delta (0, 0)
Screenshot: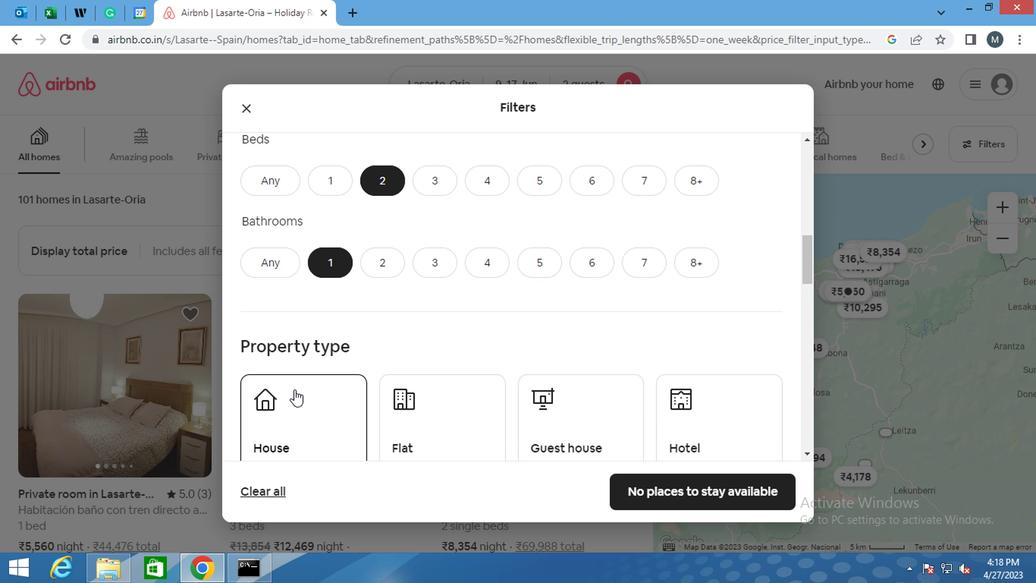 
Action: Mouse moved to (316, 357)
Screenshot: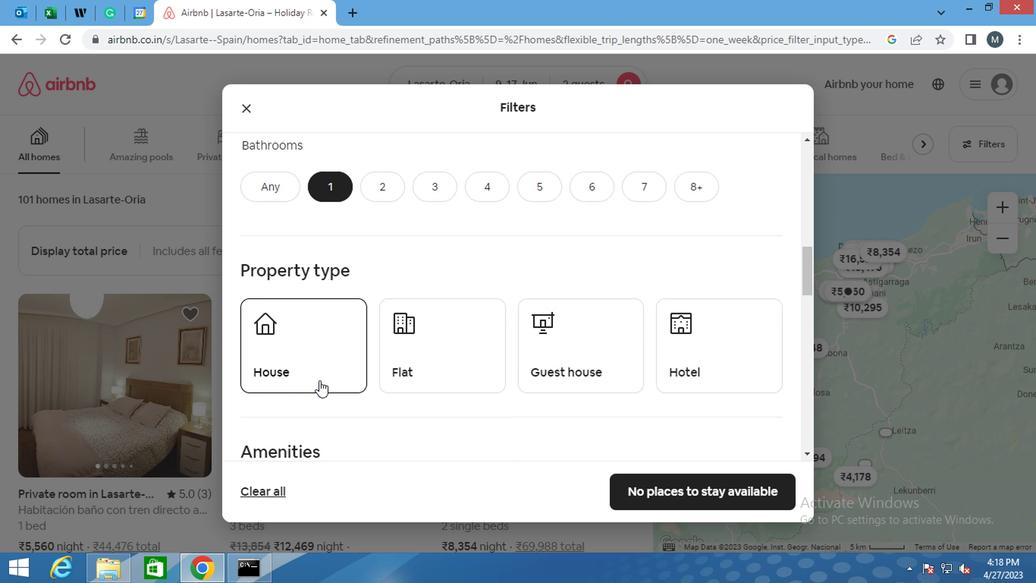 
Action: Mouse pressed left at (316, 357)
Screenshot: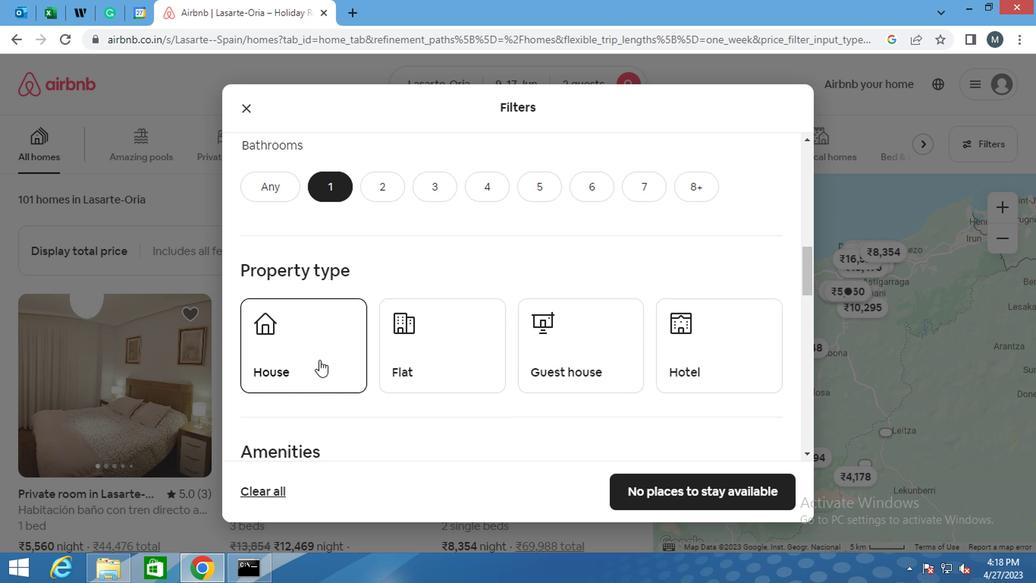 
Action: Mouse moved to (401, 354)
Screenshot: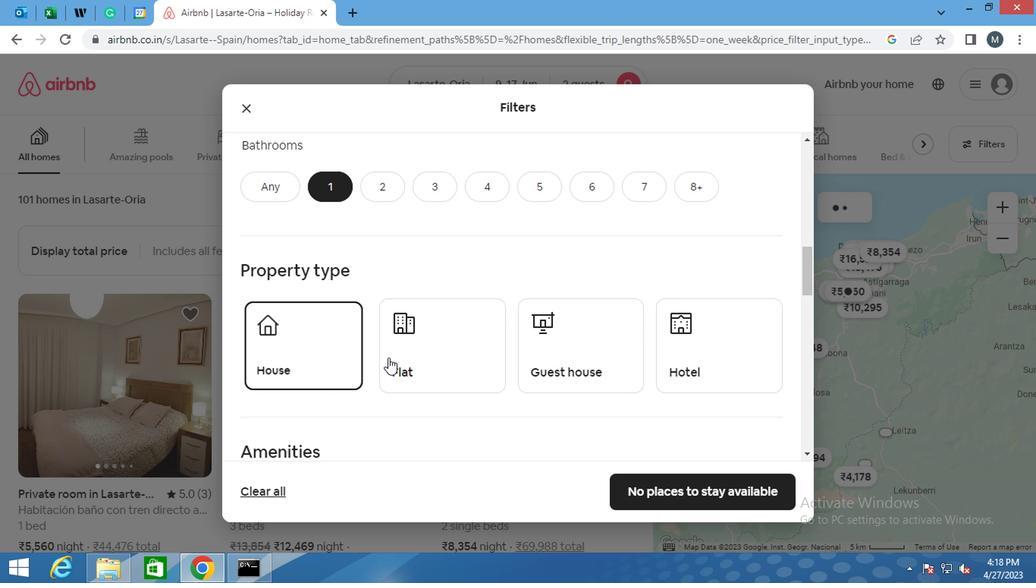 
Action: Mouse pressed left at (401, 354)
Screenshot: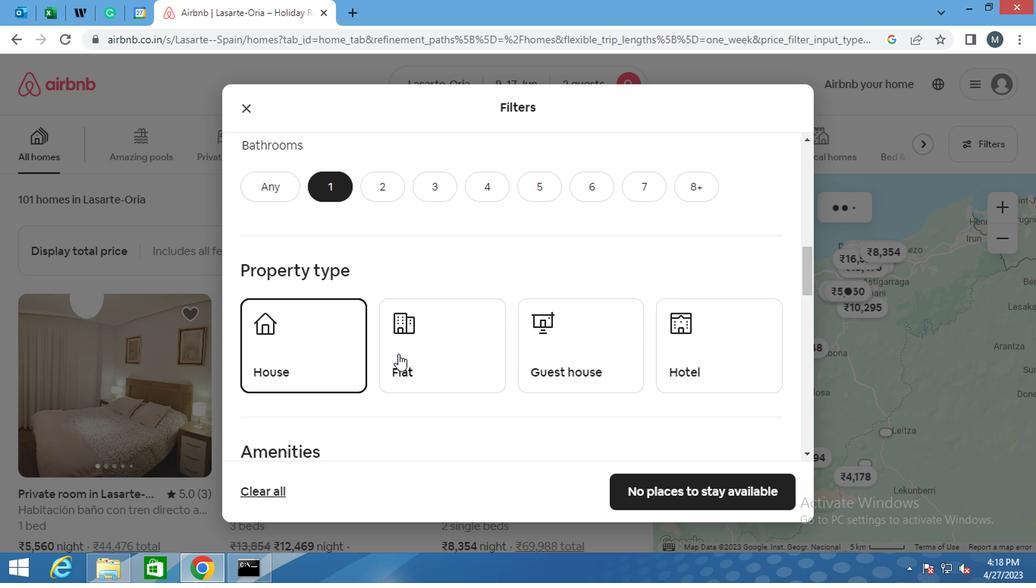 
Action: Mouse moved to (581, 335)
Screenshot: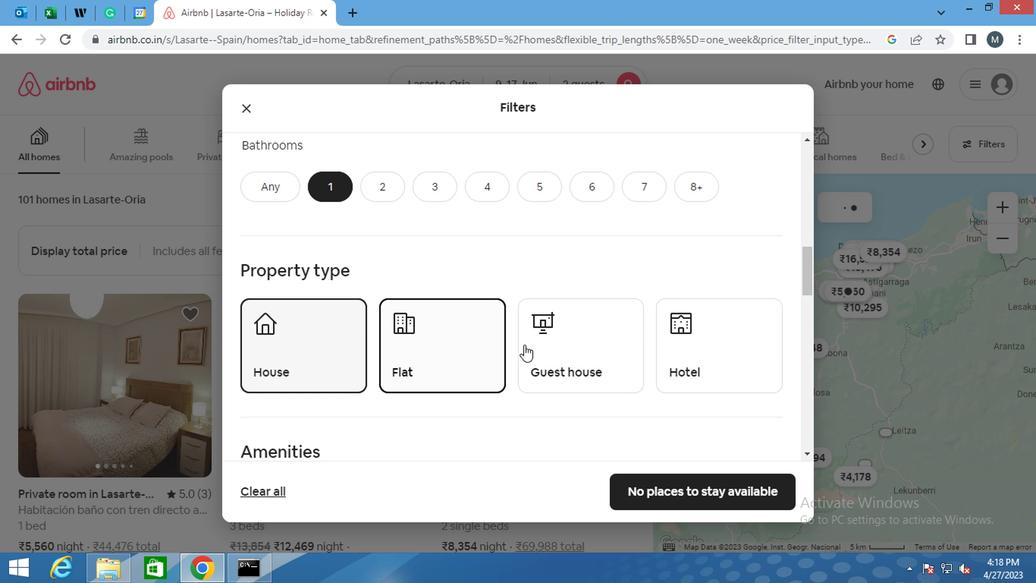 
Action: Mouse pressed left at (581, 335)
Screenshot: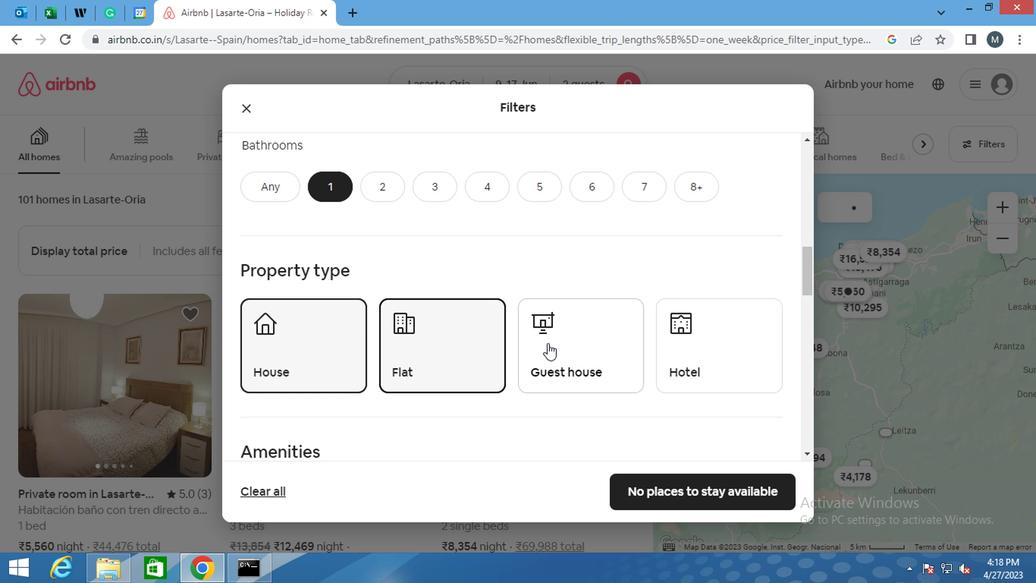 
Action: Mouse moved to (418, 368)
Screenshot: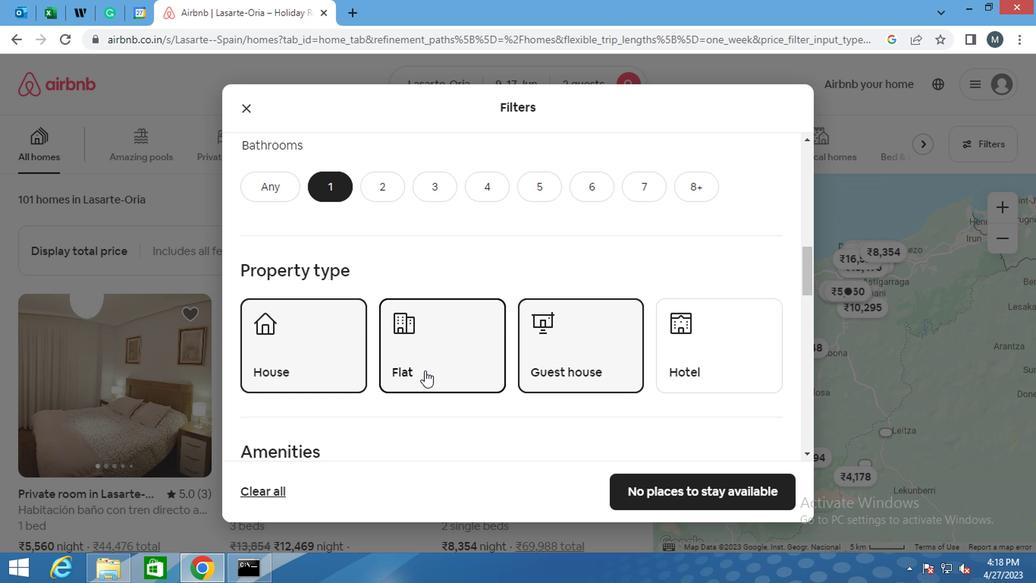 
Action: Mouse scrolled (418, 367) with delta (0, 0)
Screenshot: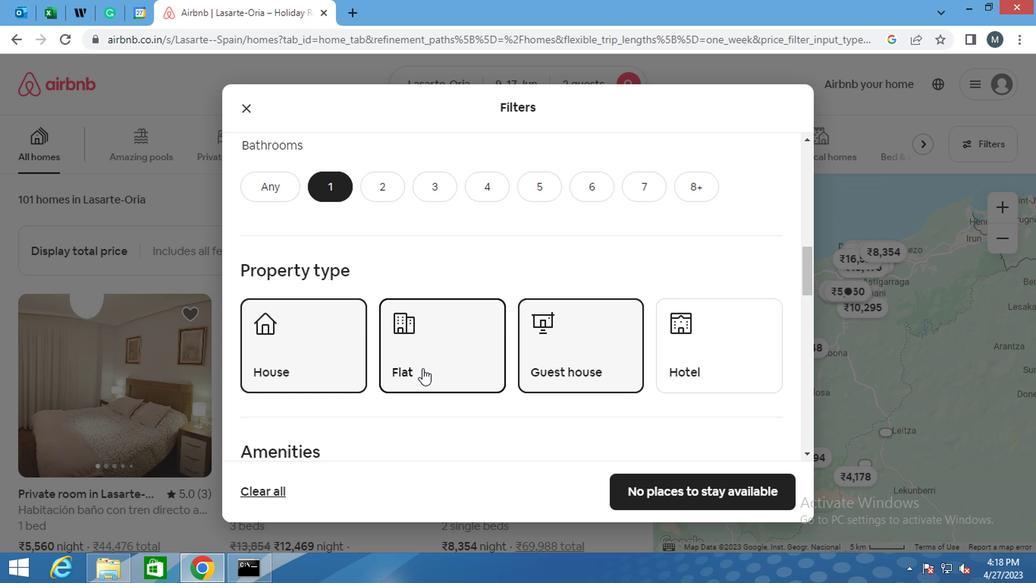 
Action: Mouse moved to (416, 368)
Screenshot: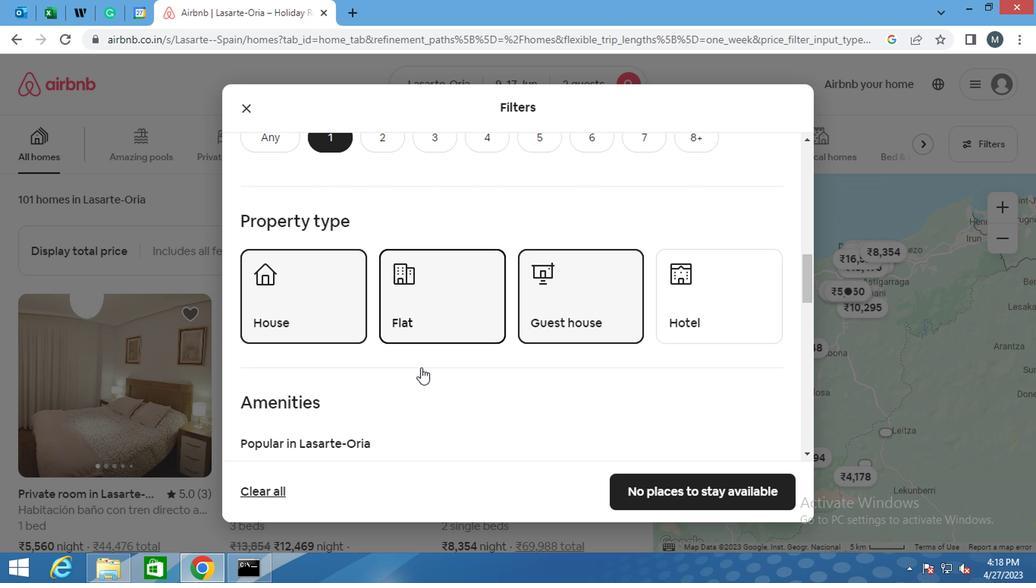 
Action: Mouse scrolled (416, 367) with delta (0, 0)
Screenshot: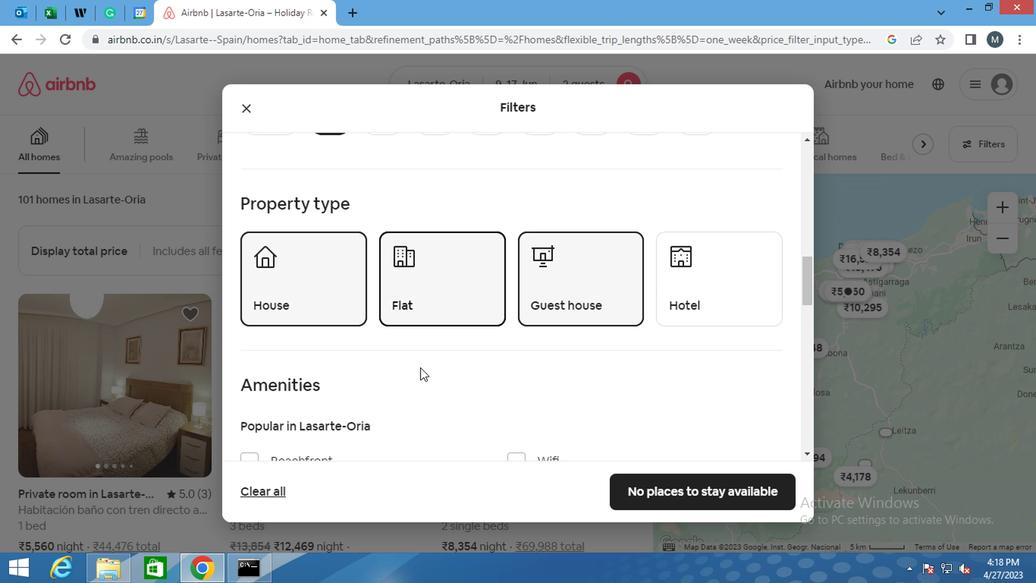 
Action: Mouse moved to (359, 377)
Screenshot: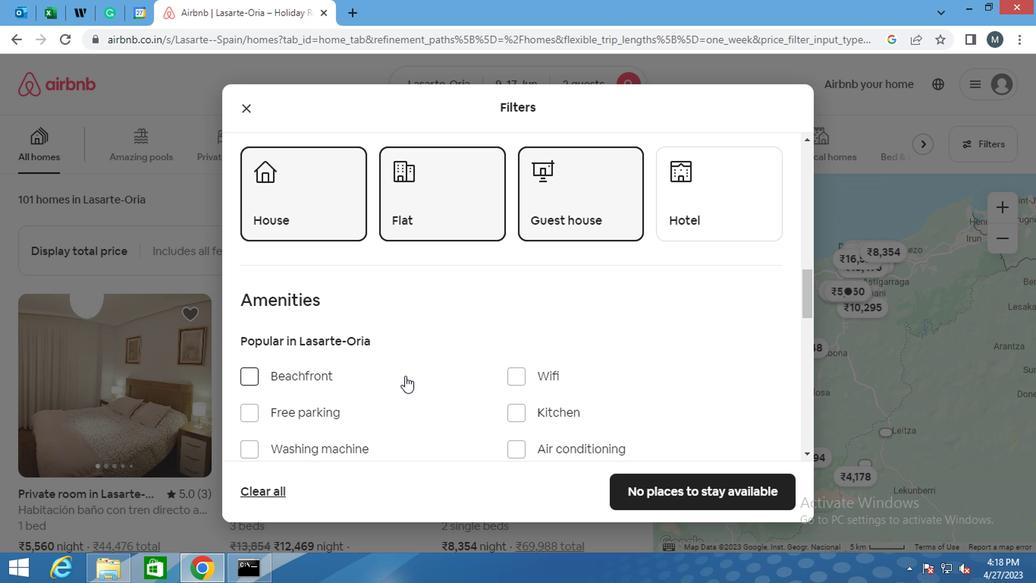 
Action: Mouse scrolled (359, 376) with delta (0, -1)
Screenshot: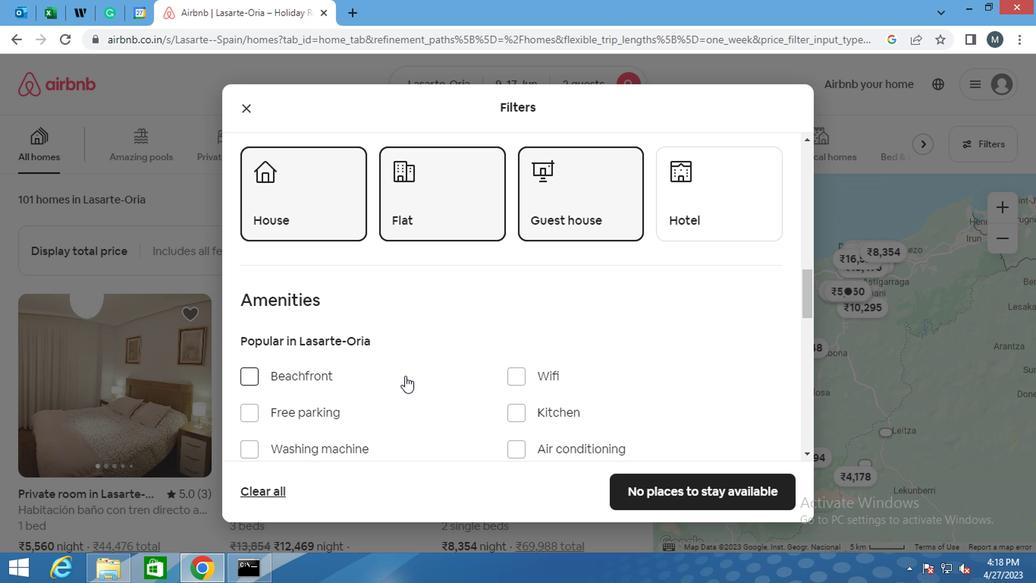 
Action: Mouse scrolled (359, 376) with delta (0, -1)
Screenshot: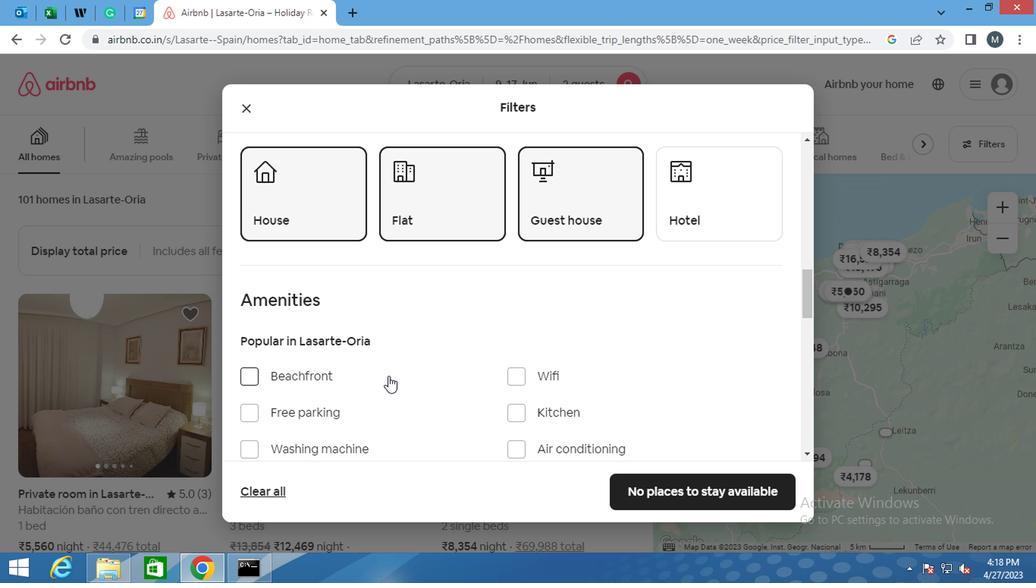 
Action: Mouse moved to (518, 229)
Screenshot: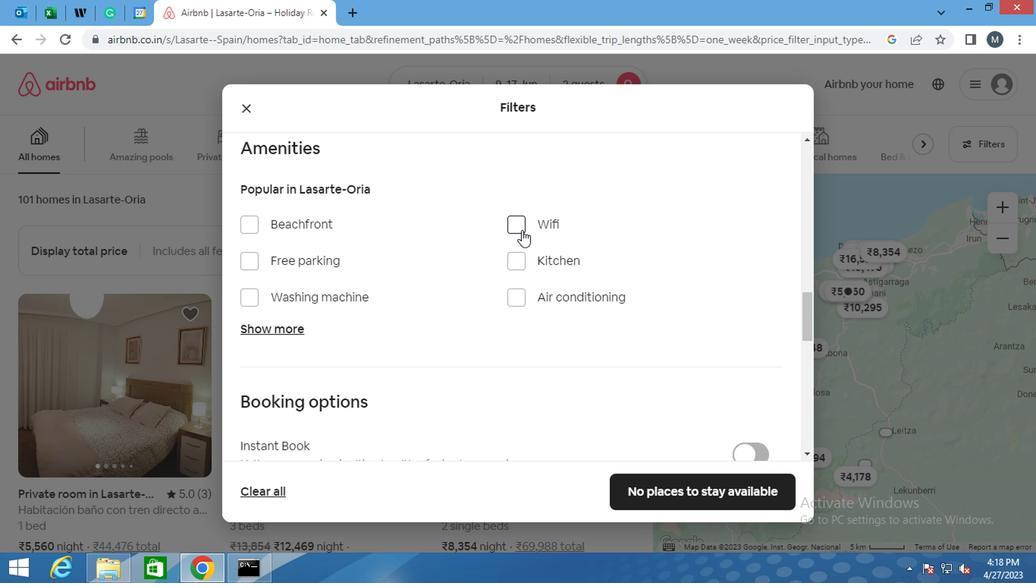 
Action: Mouse pressed left at (518, 229)
Screenshot: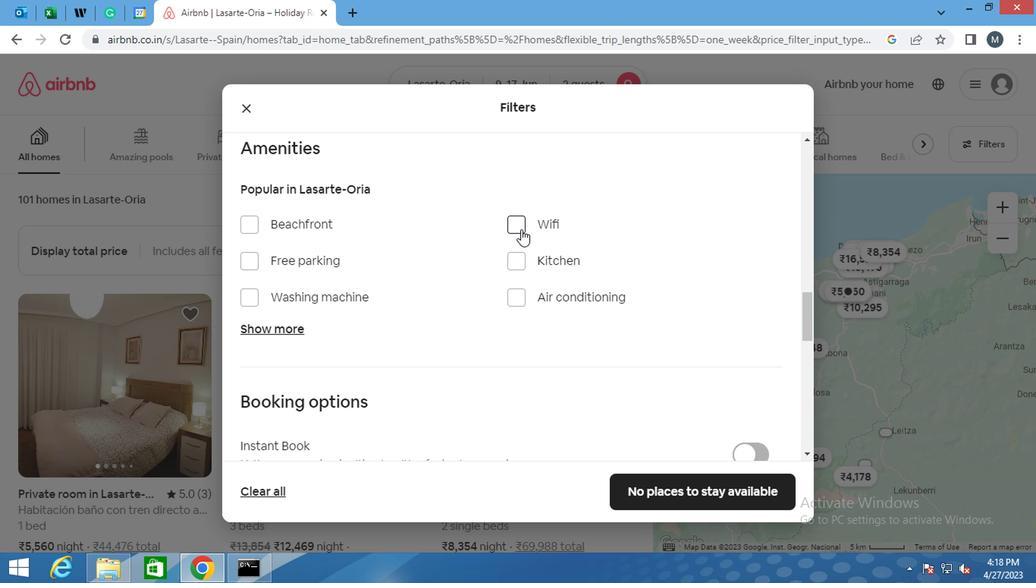 
Action: Mouse moved to (239, 298)
Screenshot: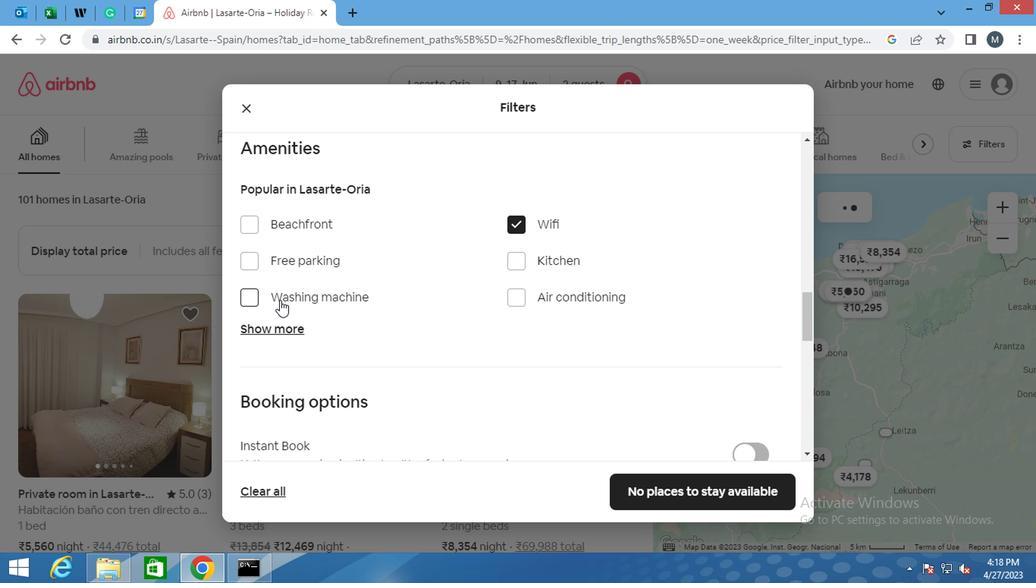 
Action: Mouse pressed left at (239, 298)
Screenshot: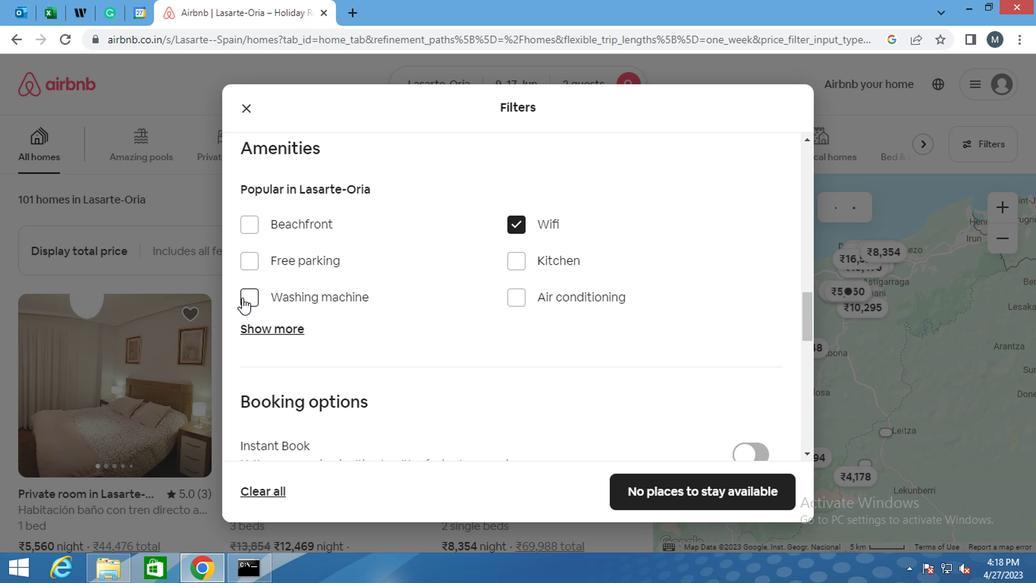 
Action: Mouse moved to (337, 311)
Screenshot: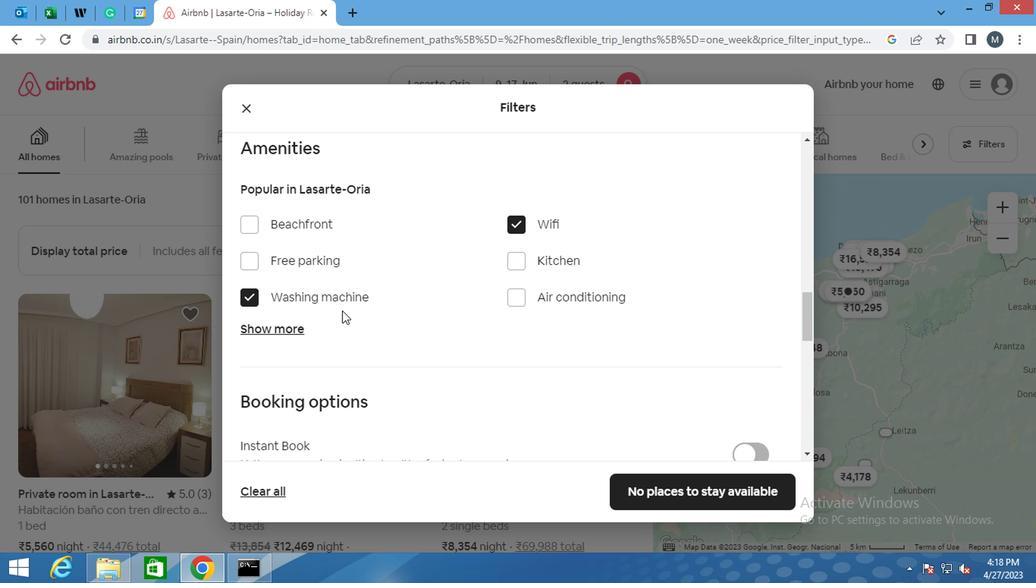 
Action: Mouse scrolled (337, 310) with delta (0, 0)
Screenshot: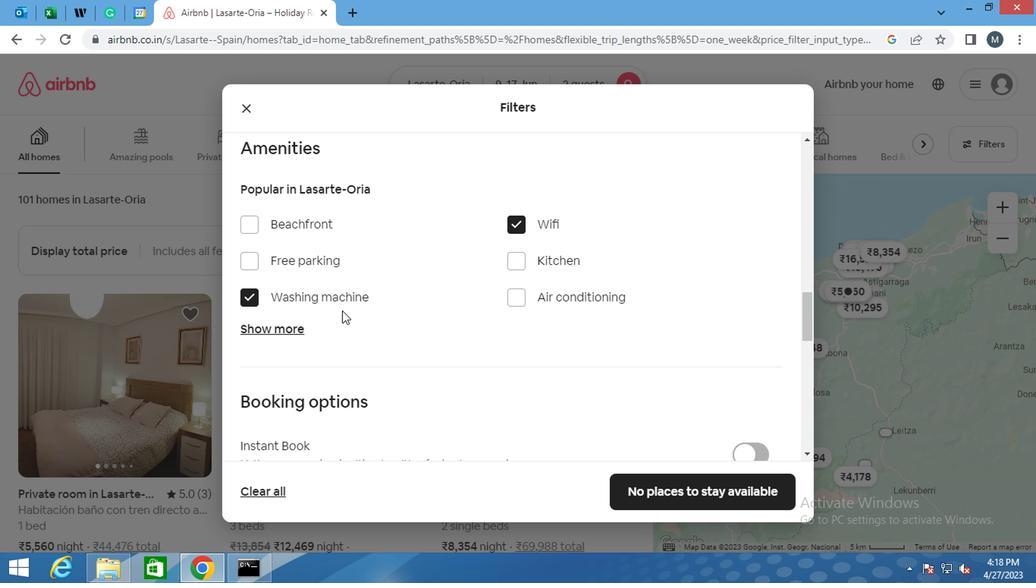 
Action: Mouse moved to (337, 311)
Screenshot: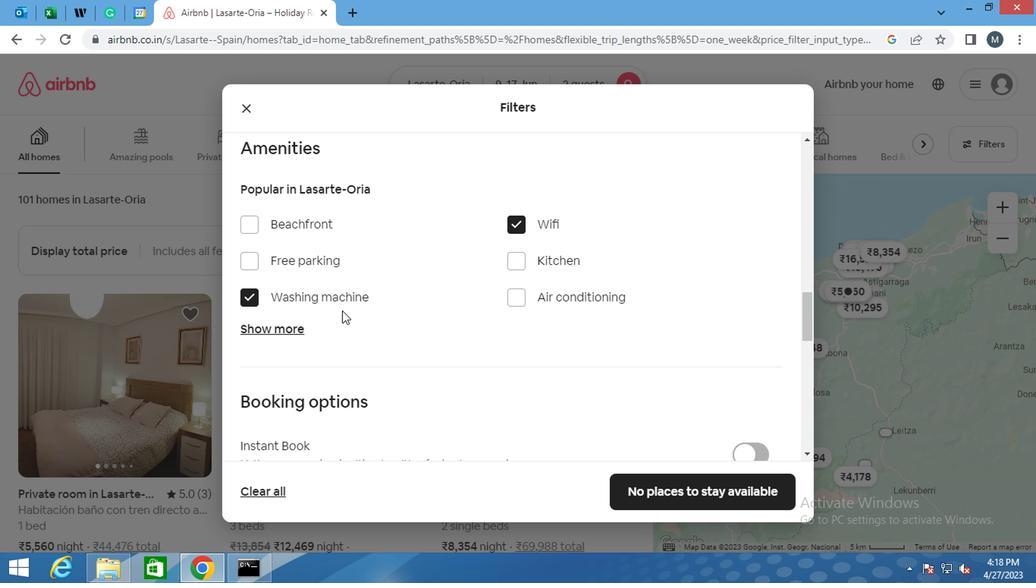 
Action: Mouse scrolled (337, 310) with delta (0, 0)
Screenshot: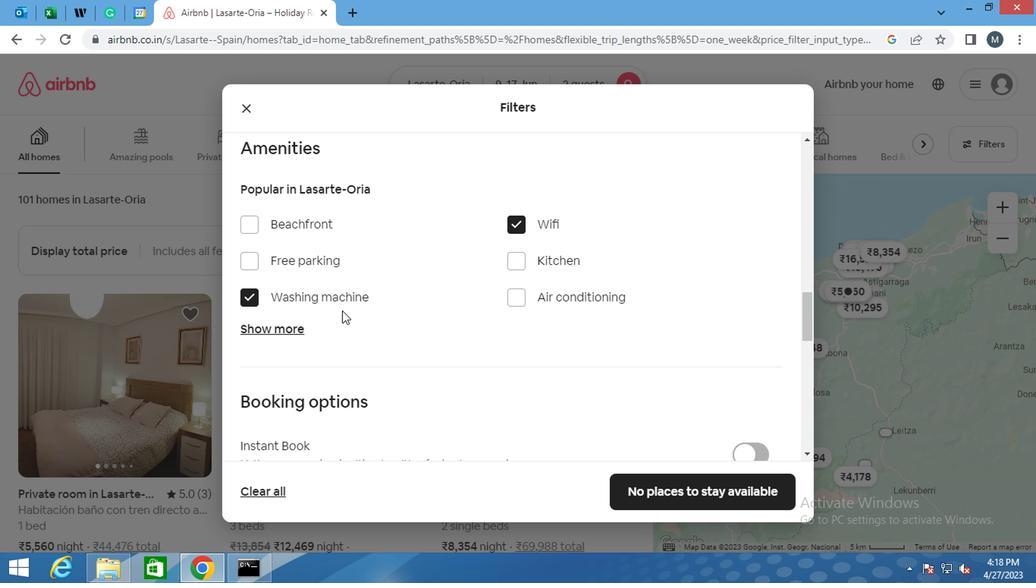 
Action: Mouse moved to (335, 311)
Screenshot: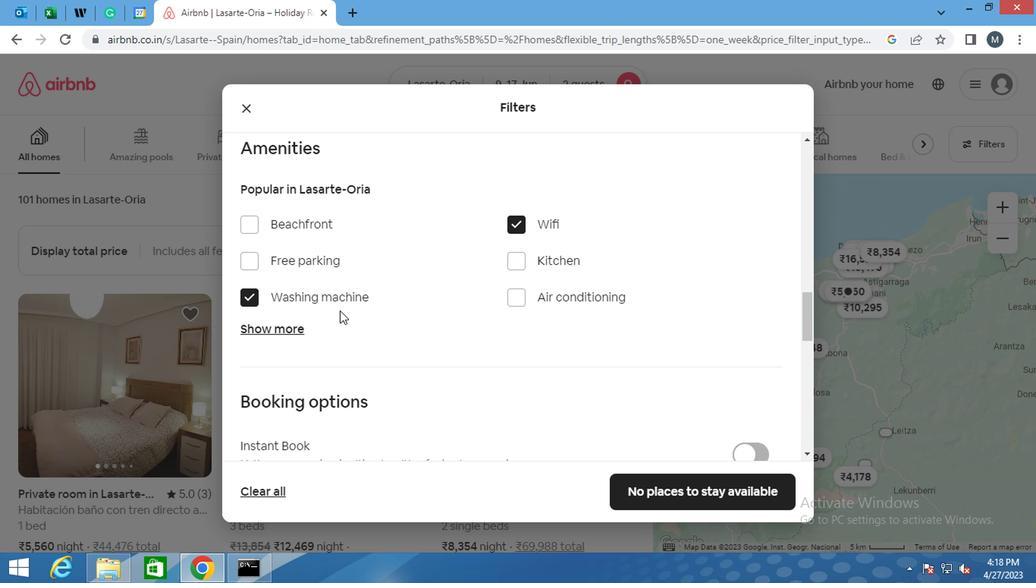 
Action: Mouse scrolled (335, 310) with delta (0, 0)
Screenshot: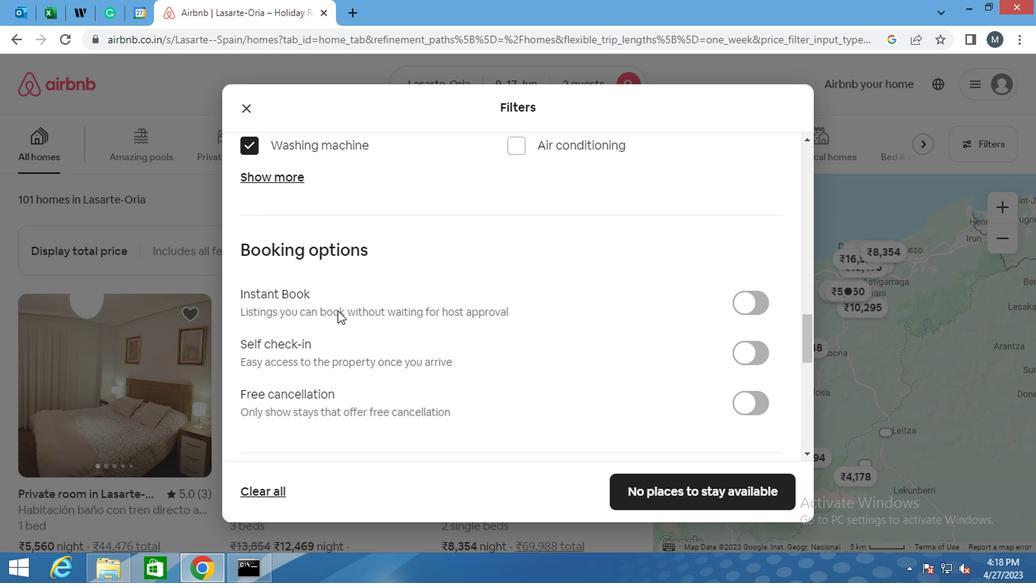 
Action: Mouse moved to (335, 311)
Screenshot: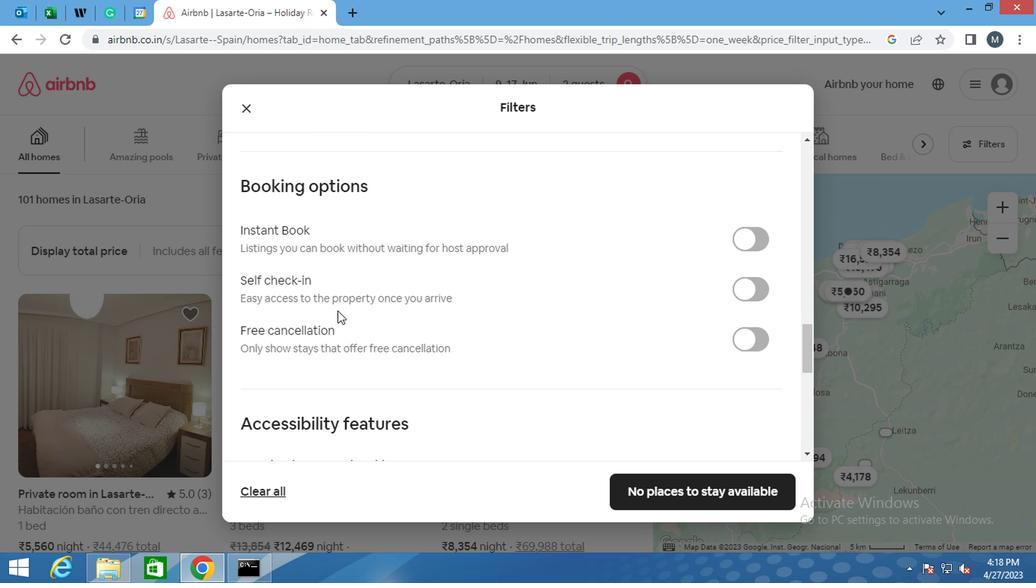 
Action: Mouse scrolled (335, 310) with delta (0, 0)
Screenshot: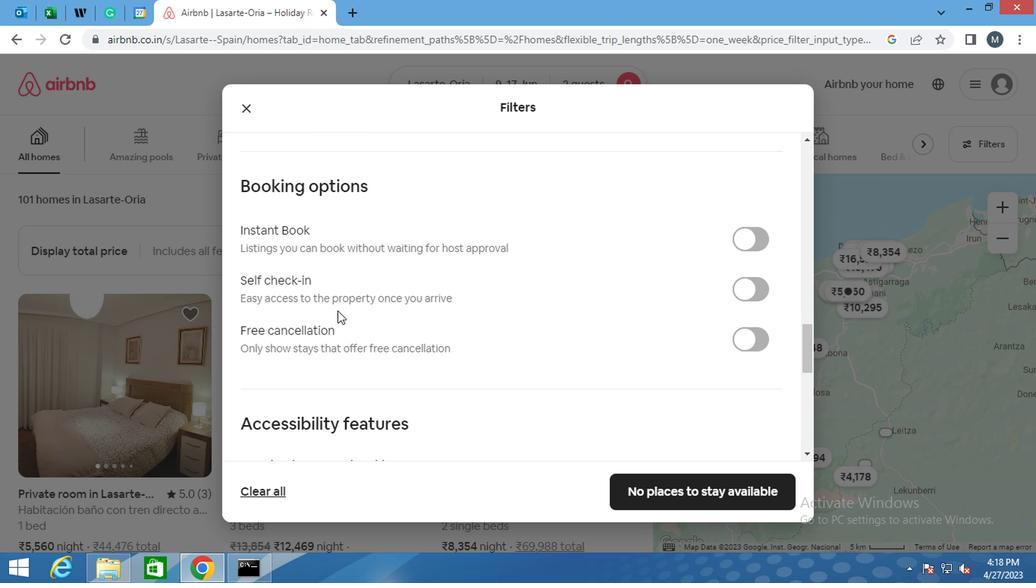 
Action: Mouse moved to (748, 202)
Screenshot: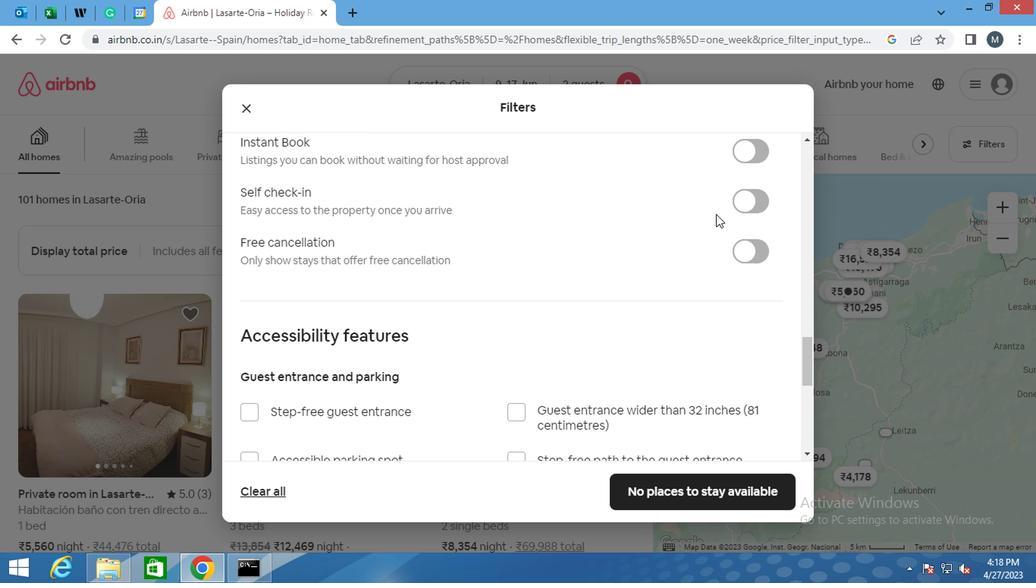 
Action: Mouse pressed left at (748, 202)
Screenshot: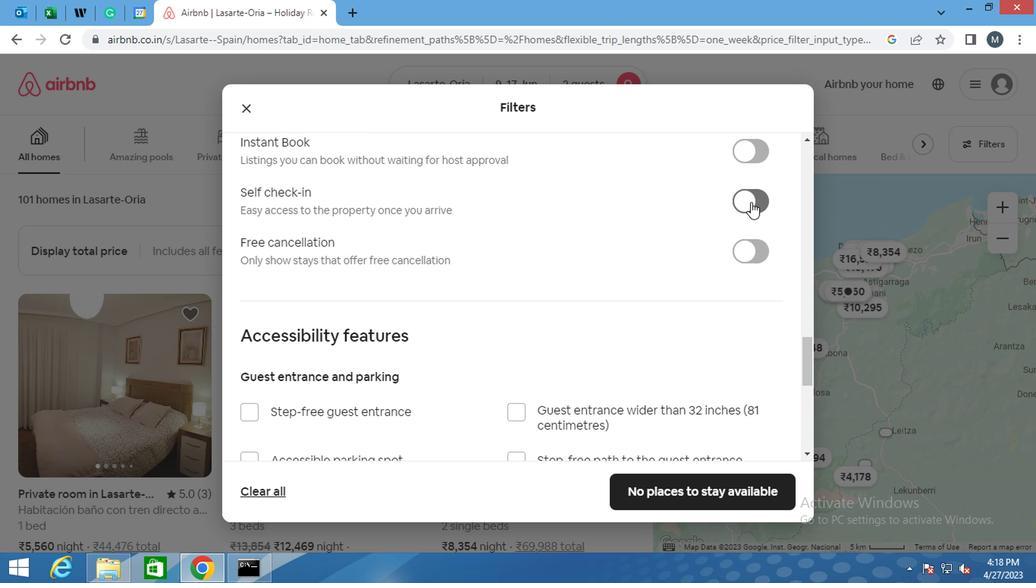 
Action: Mouse moved to (397, 285)
Screenshot: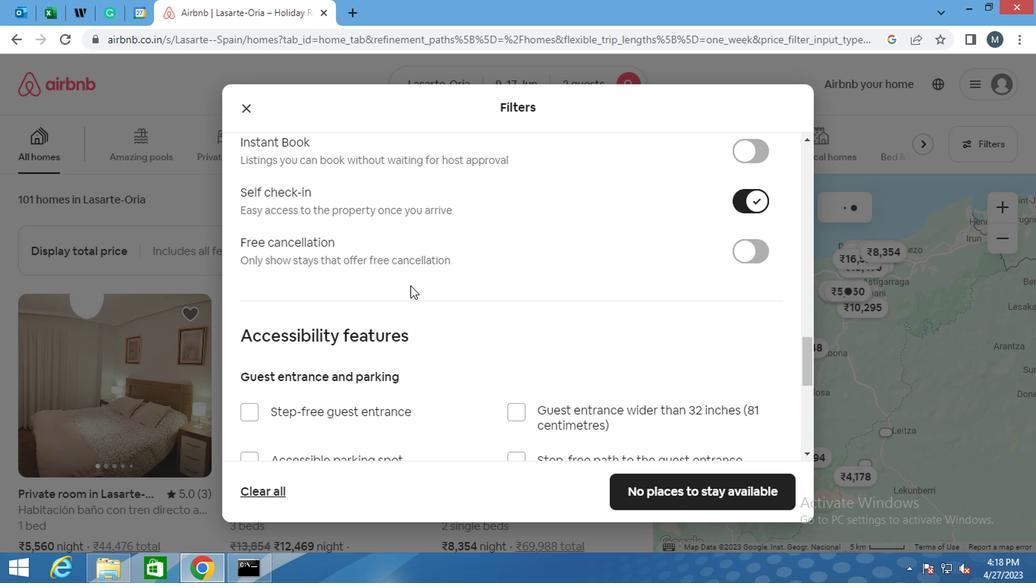 
Action: Mouse scrolled (397, 284) with delta (0, -1)
Screenshot: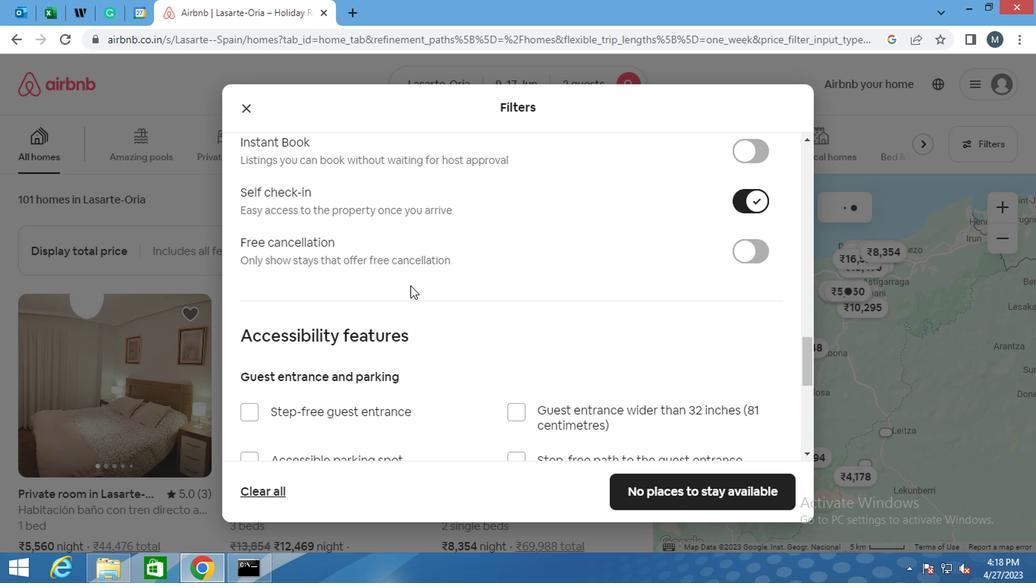 
Action: Mouse moved to (390, 287)
Screenshot: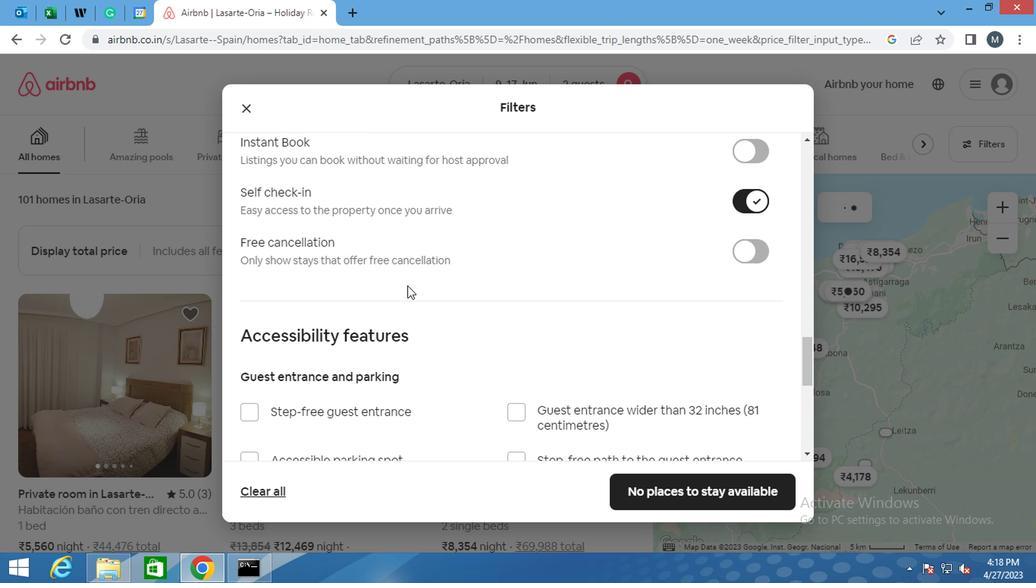 
Action: Mouse scrolled (390, 286) with delta (0, -1)
Screenshot: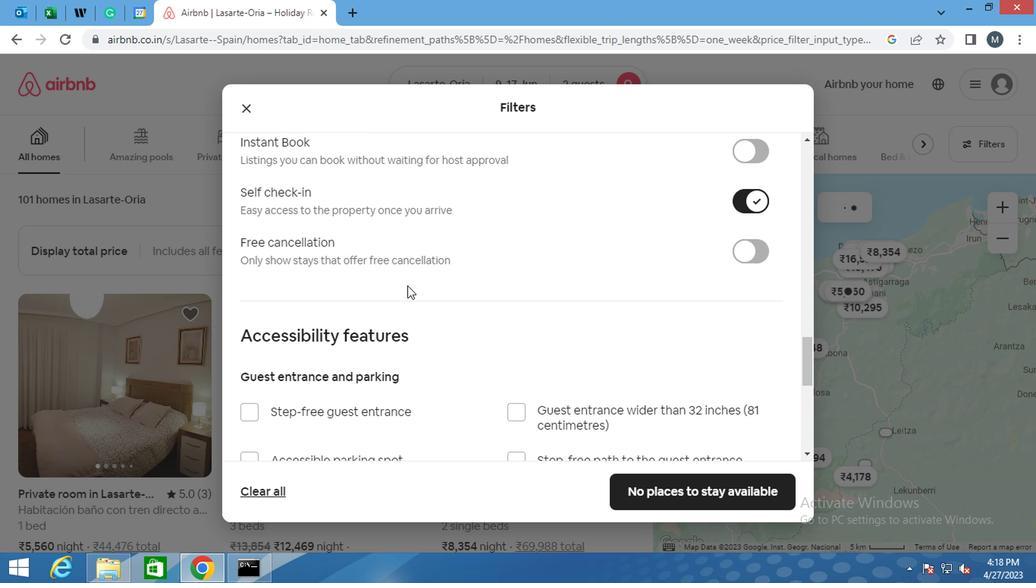 
Action: Mouse moved to (385, 288)
Screenshot: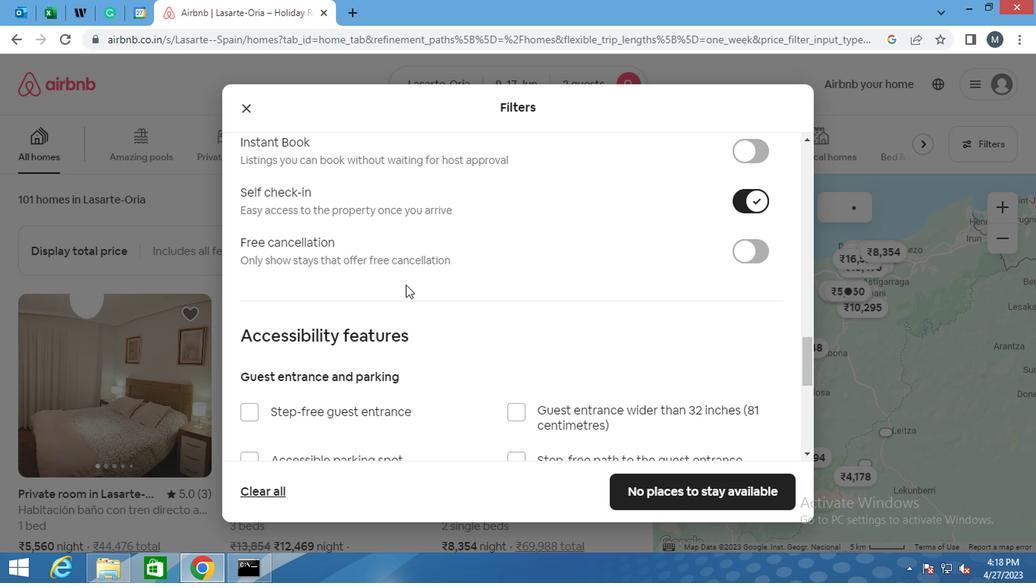 
Action: Mouse scrolled (385, 287) with delta (0, 0)
Screenshot: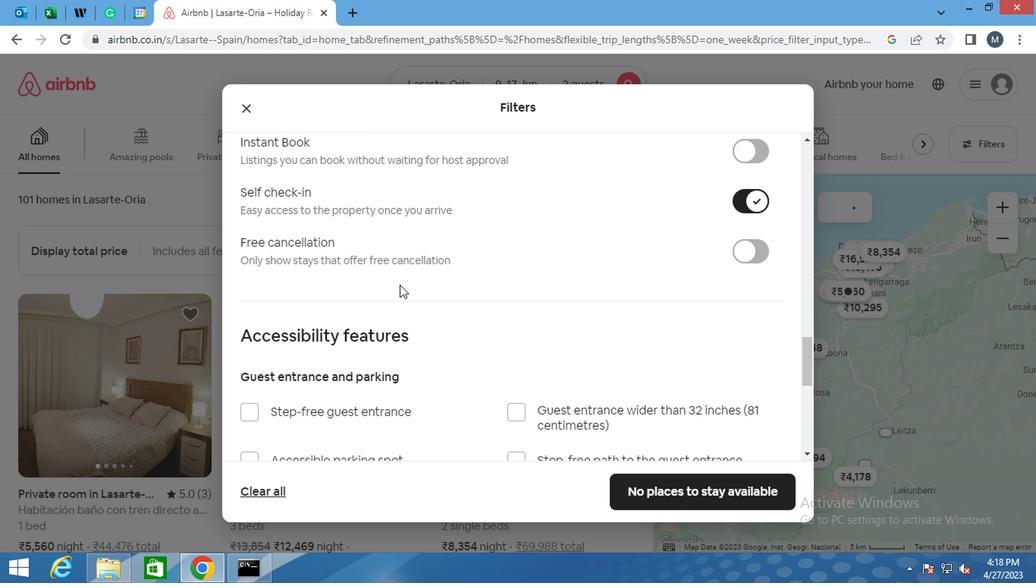 
Action: Mouse moved to (363, 292)
Screenshot: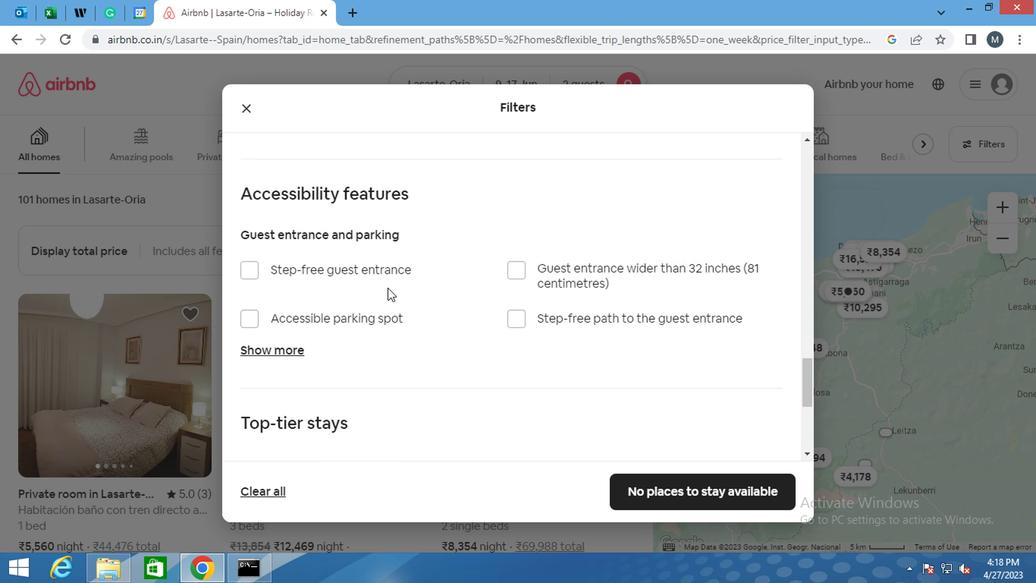 
Action: Mouse scrolled (363, 291) with delta (0, 0)
Screenshot: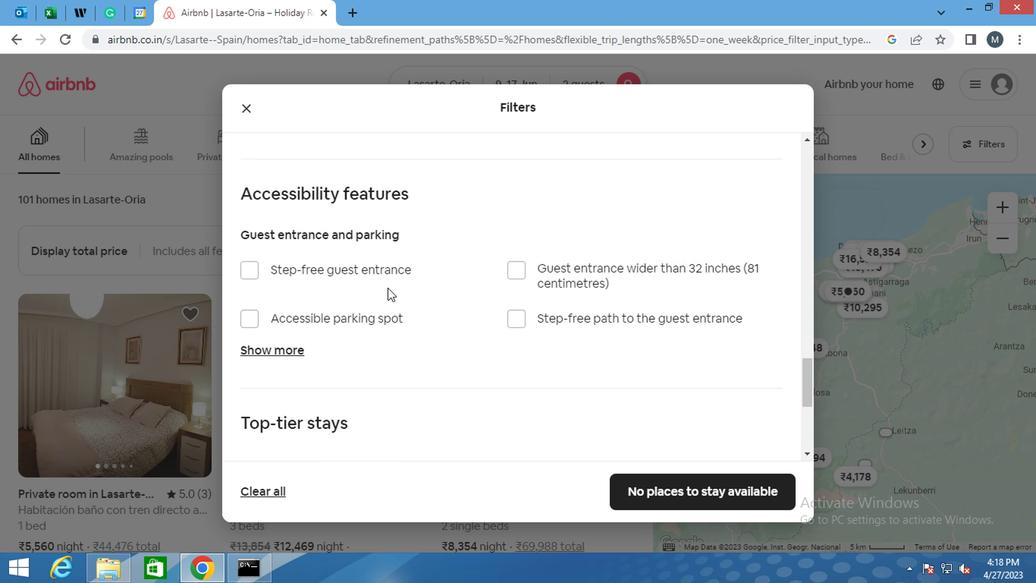 
Action: Mouse moved to (352, 292)
Screenshot: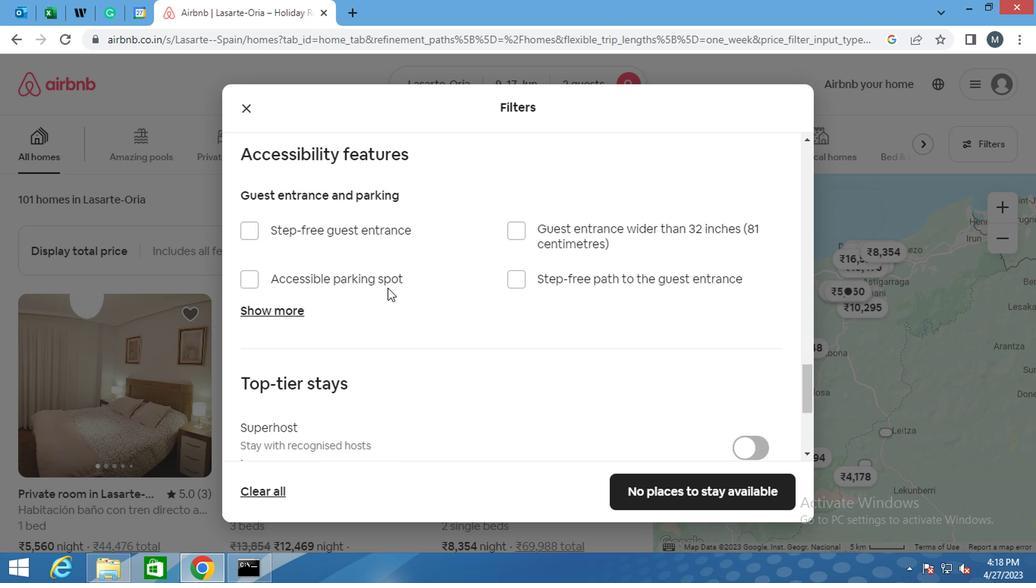
Action: Mouse scrolled (352, 291) with delta (0, 0)
Screenshot: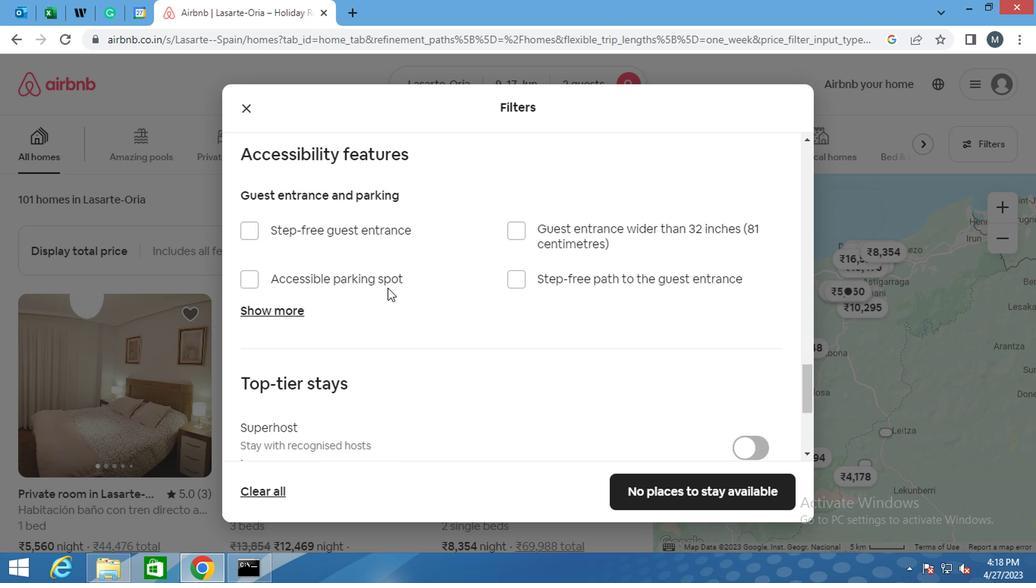 
Action: Mouse moved to (282, 293)
Screenshot: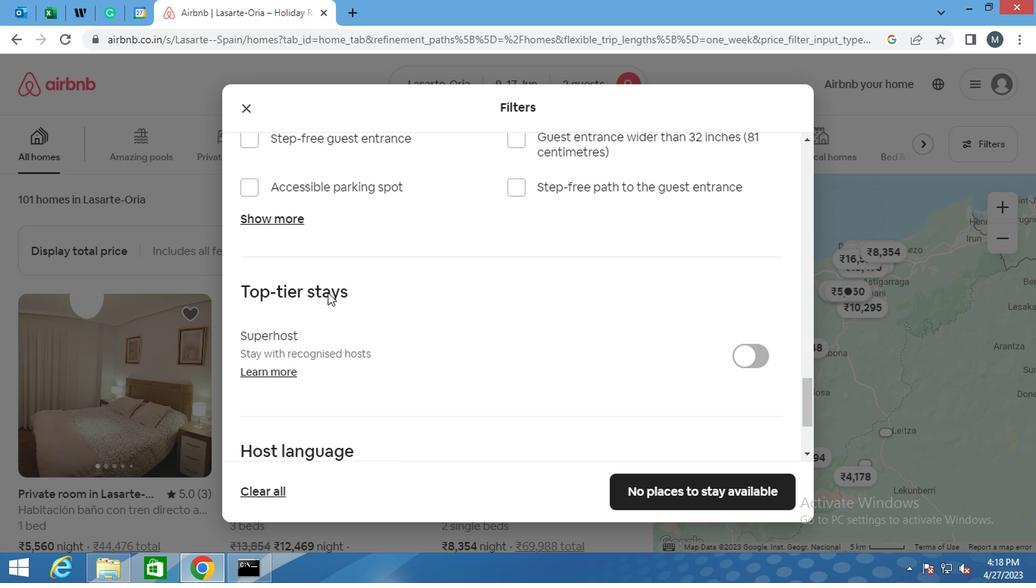 
Action: Mouse scrolled (282, 293) with delta (0, 0)
Screenshot: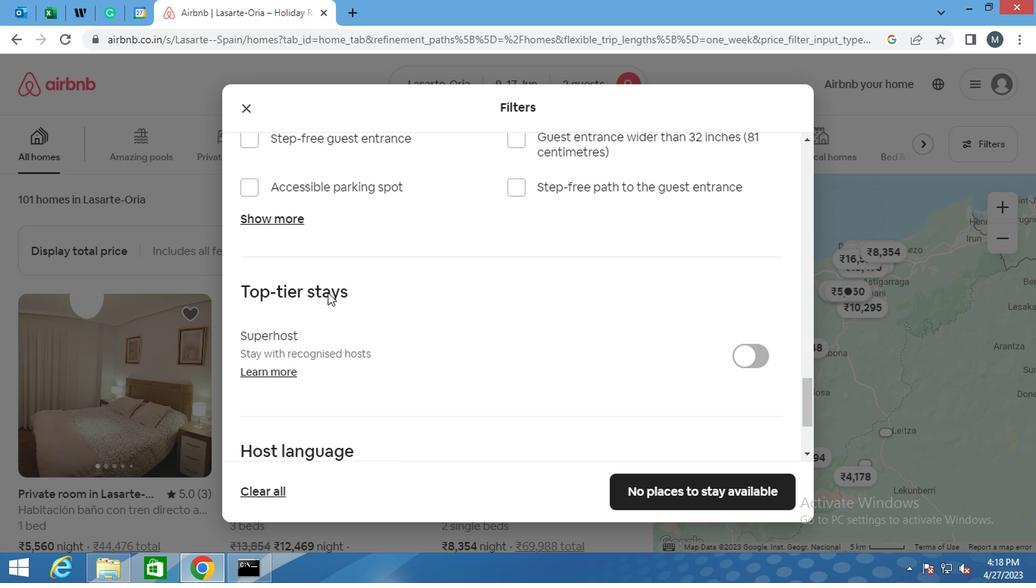 
Action: Mouse moved to (280, 295)
Screenshot: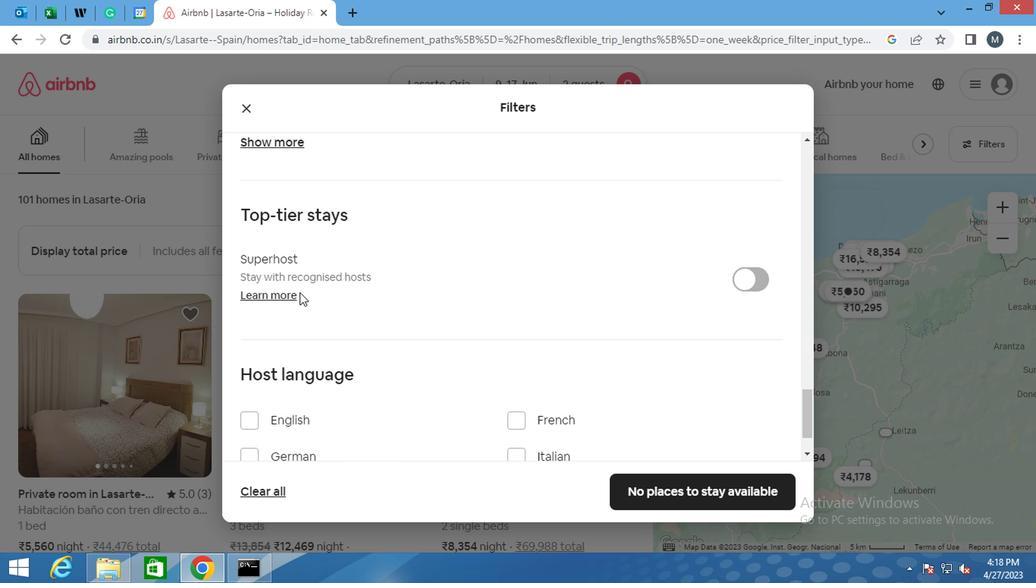 
Action: Mouse scrolled (280, 295) with delta (0, 0)
Screenshot: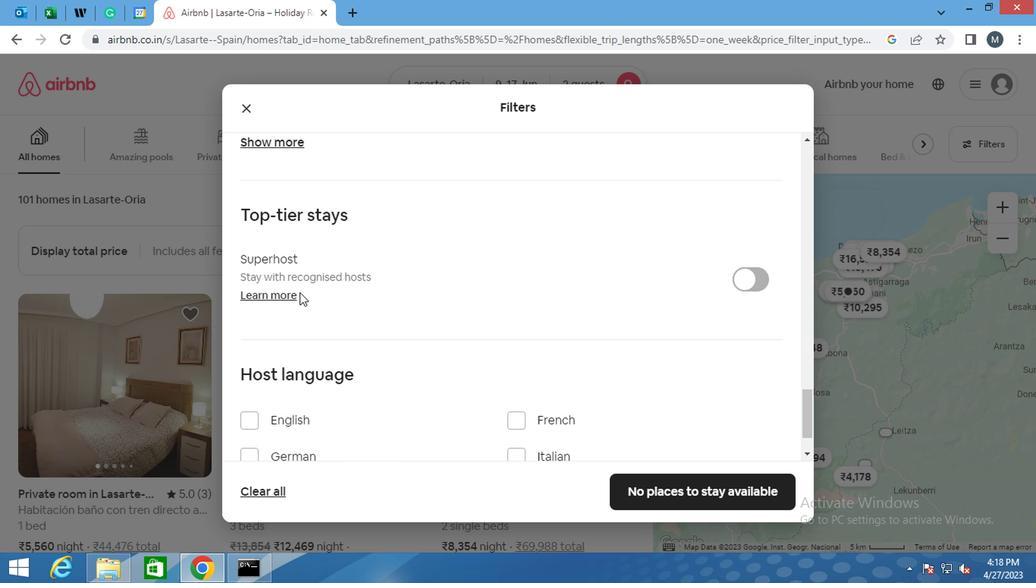
Action: Mouse moved to (254, 353)
Screenshot: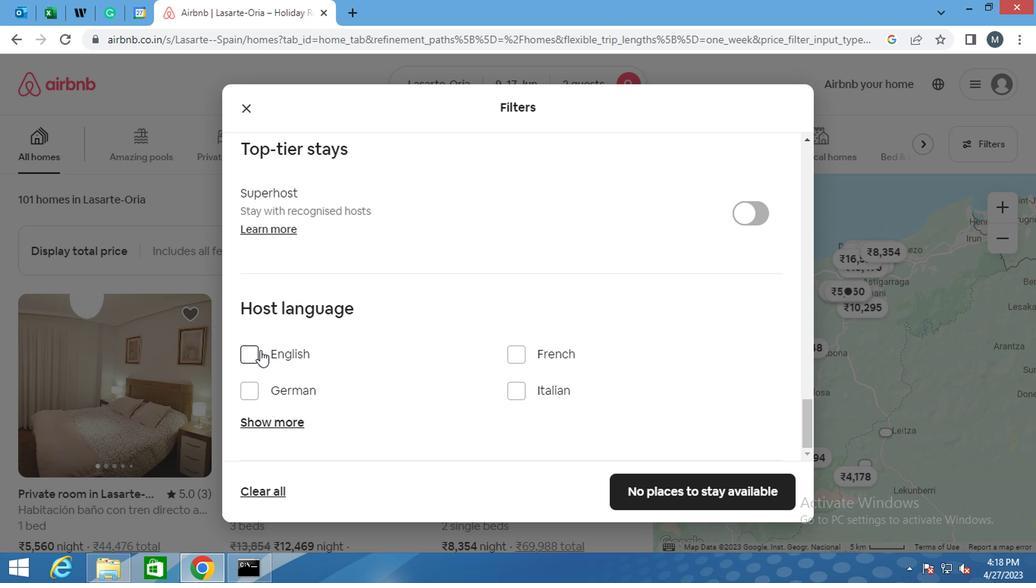 
Action: Mouse pressed left at (254, 353)
Screenshot: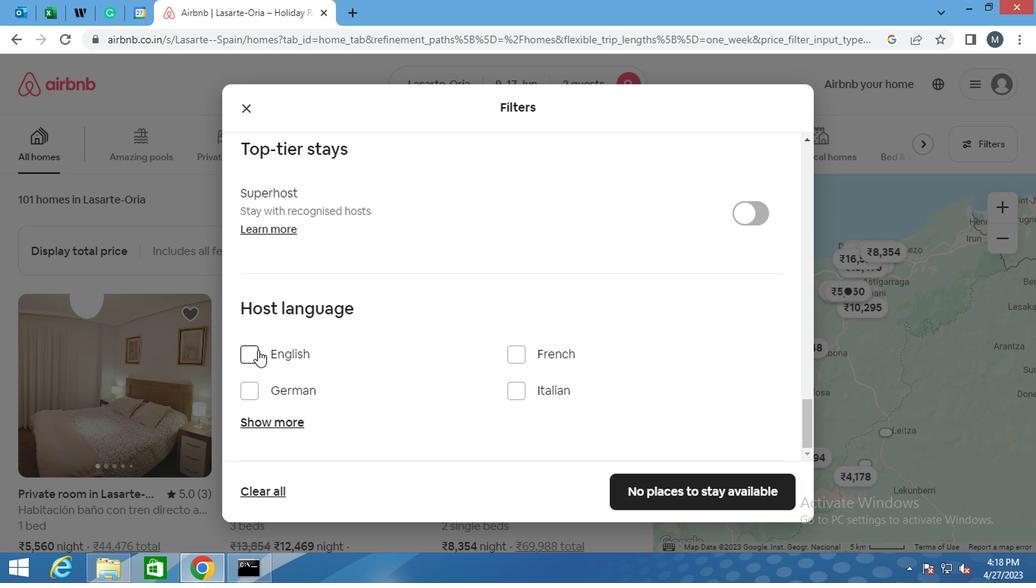 
Action: Mouse moved to (657, 491)
Screenshot: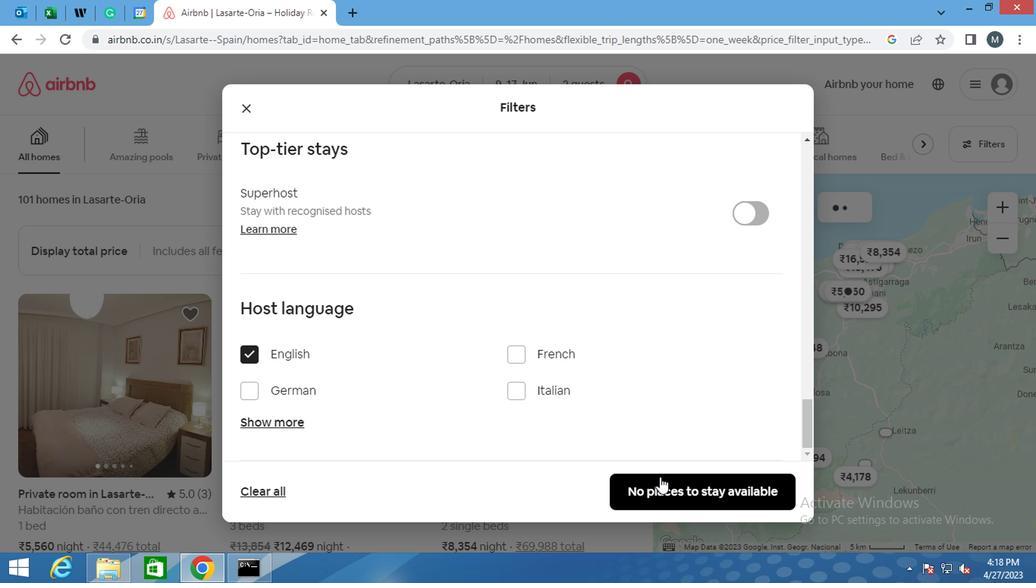 
Action: Mouse pressed left at (657, 491)
Screenshot: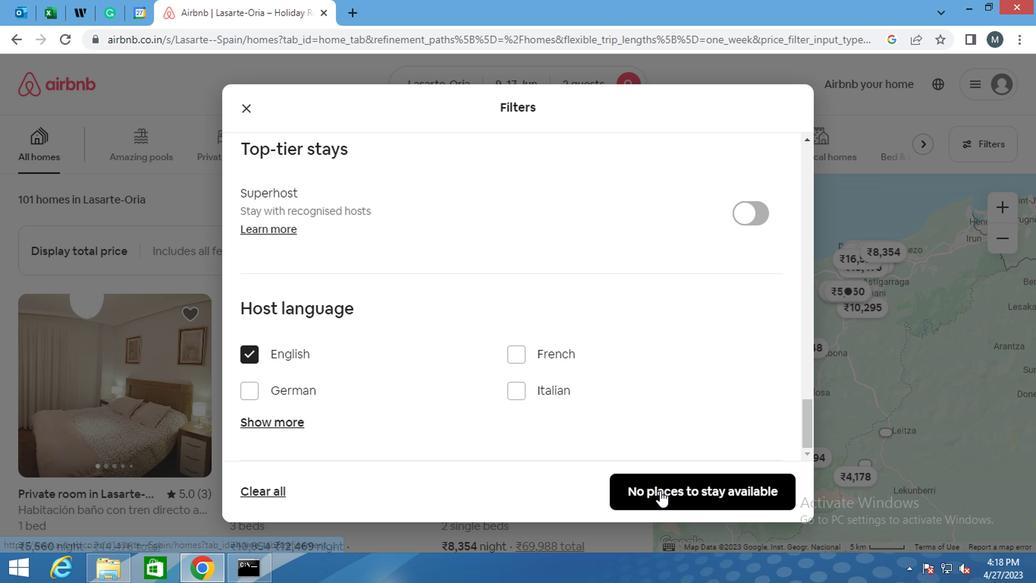 
